 Task: Create a due date automation trigger when advanced on, 2 days after a card is due add fields without custom field "Resume" set to a number lower than 1 and greater or equal to 10 at 11:00 AM.
Action: Mouse moved to (1152, 82)
Screenshot: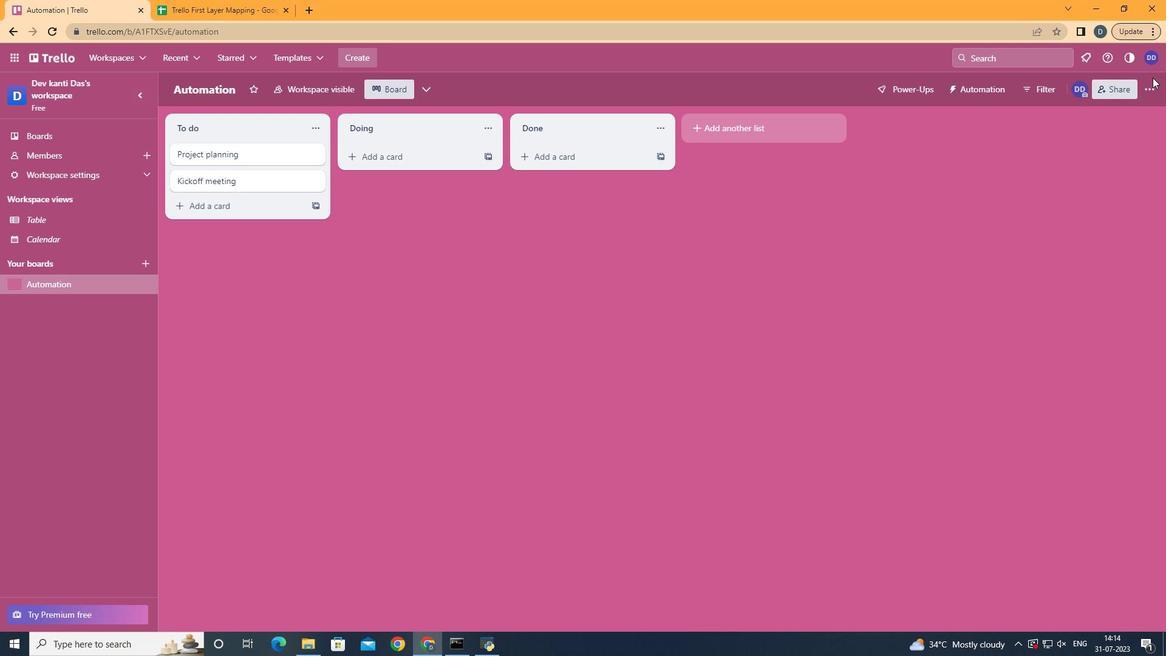 
Action: Mouse pressed left at (1152, 82)
Screenshot: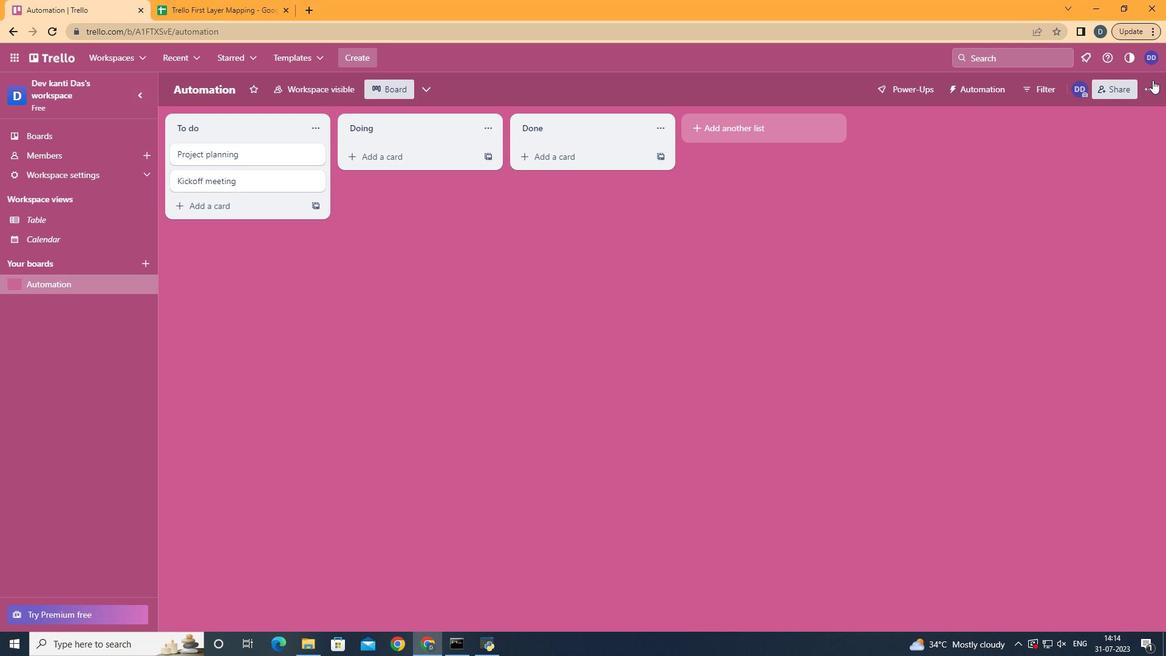 
Action: Mouse moved to (1044, 250)
Screenshot: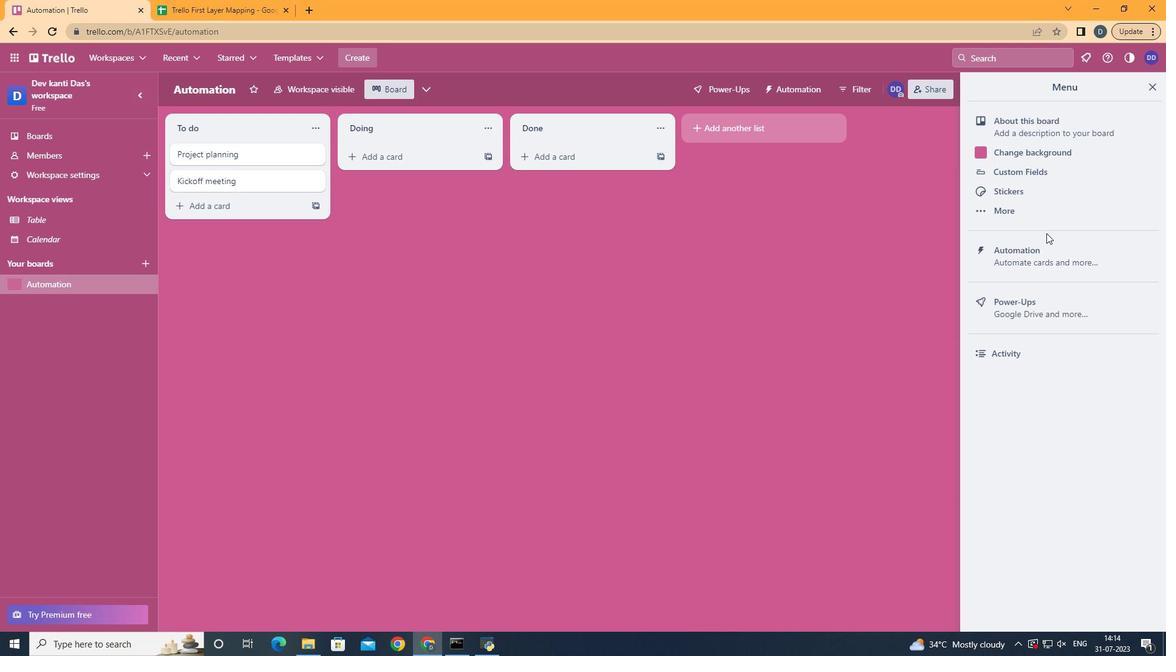 
Action: Mouse pressed left at (1044, 250)
Screenshot: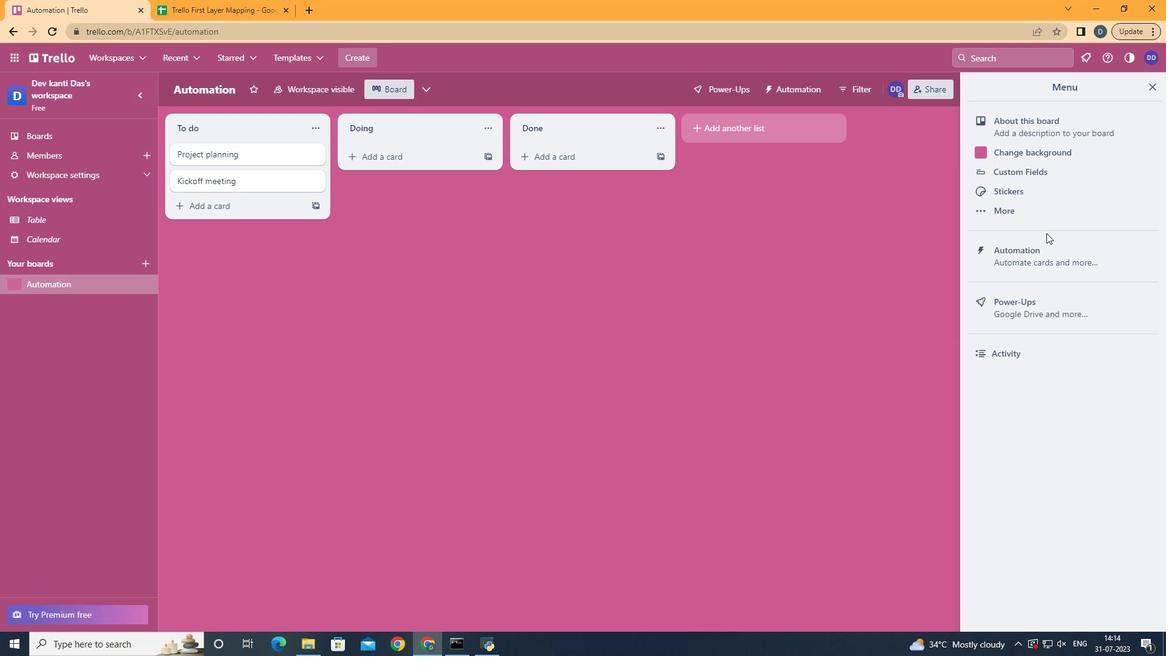 
Action: Mouse moved to (234, 241)
Screenshot: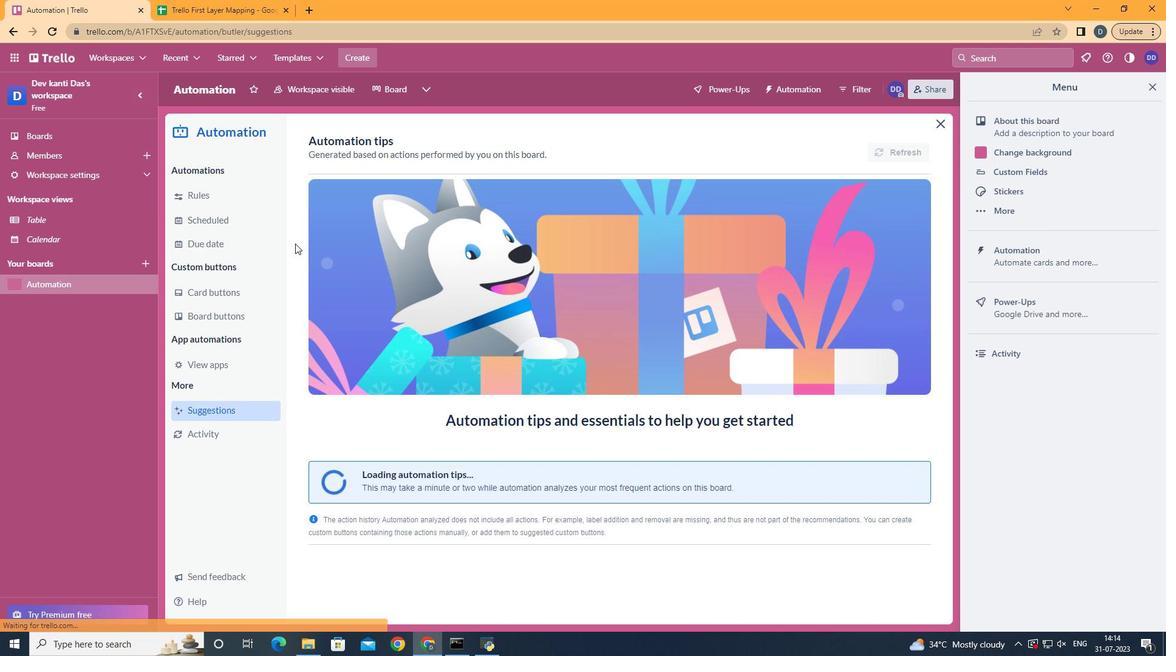 
Action: Mouse pressed left at (234, 241)
Screenshot: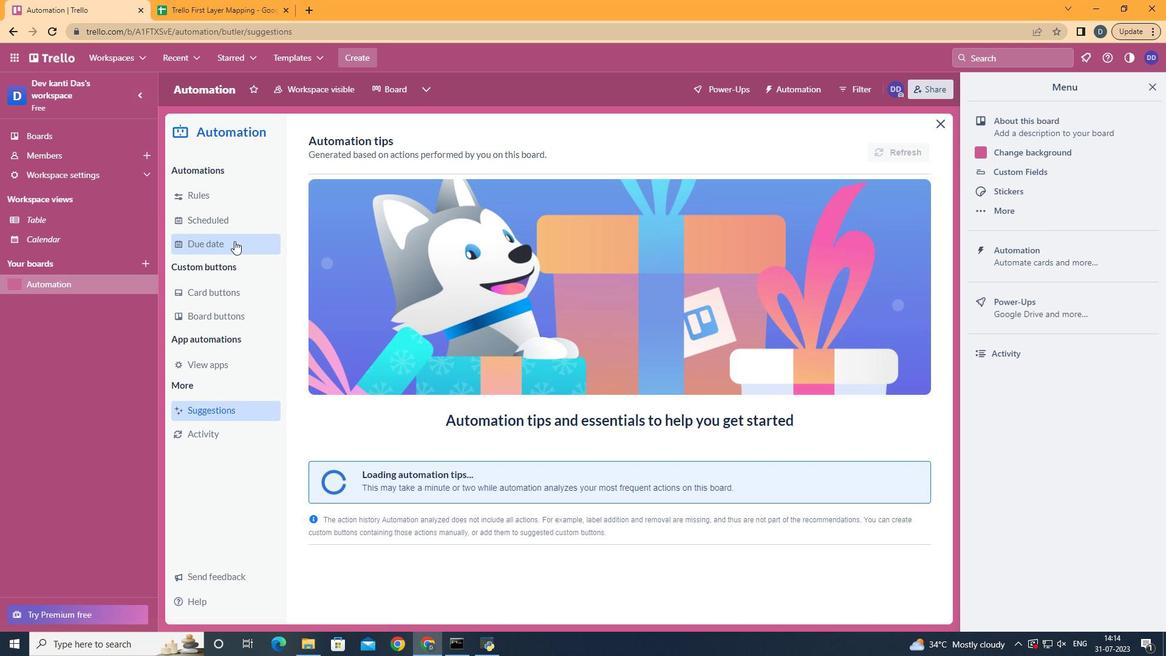 
Action: Mouse moved to (867, 144)
Screenshot: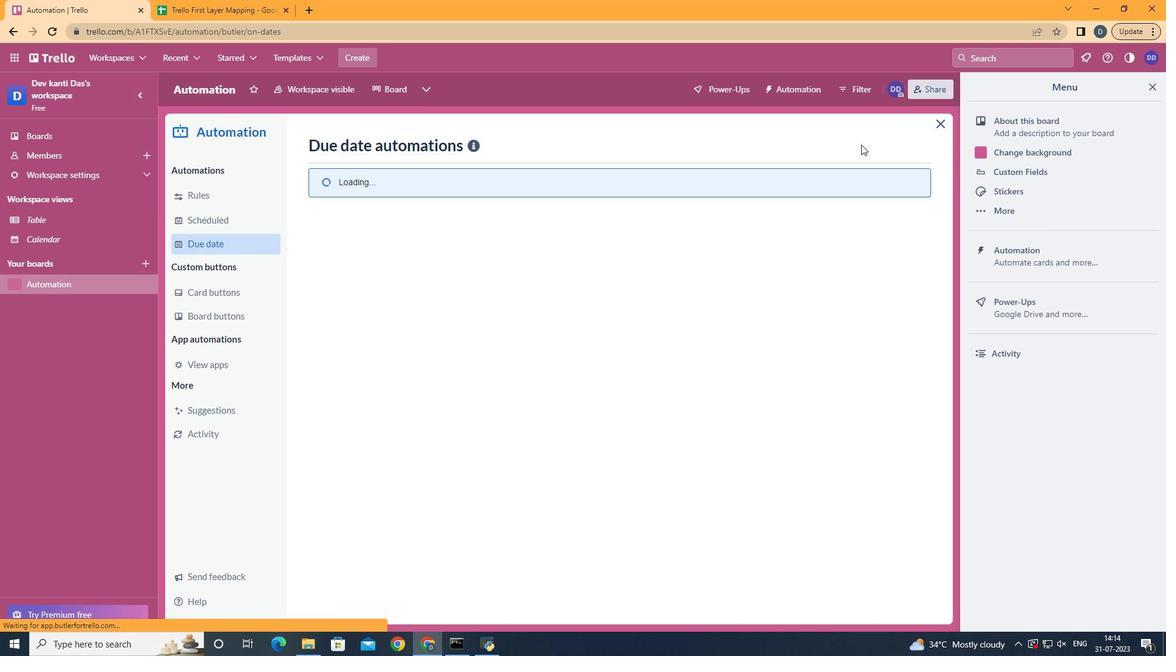 
Action: Mouse pressed left at (867, 144)
Screenshot: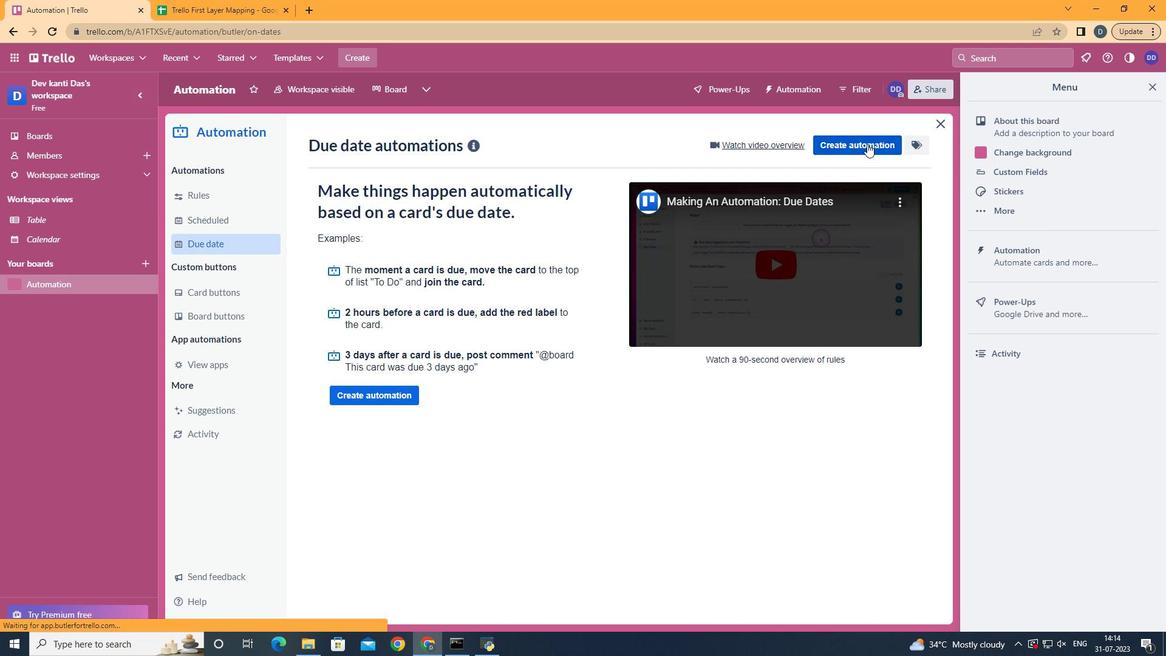 
Action: Mouse moved to (533, 255)
Screenshot: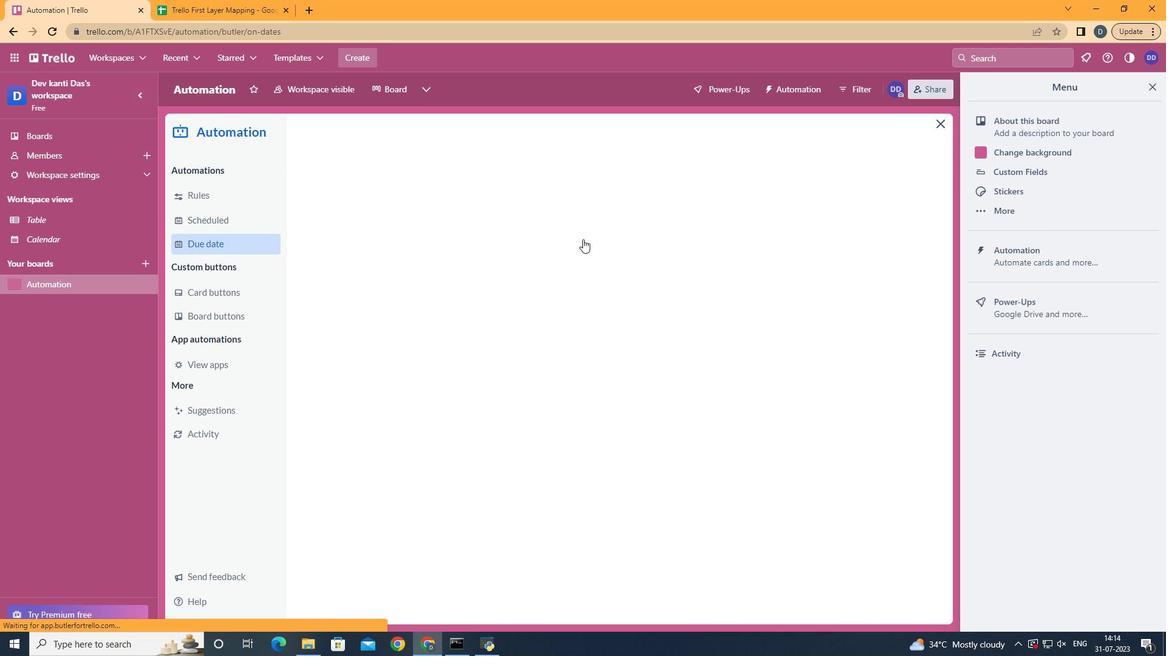 
Action: Mouse pressed left at (533, 255)
Screenshot: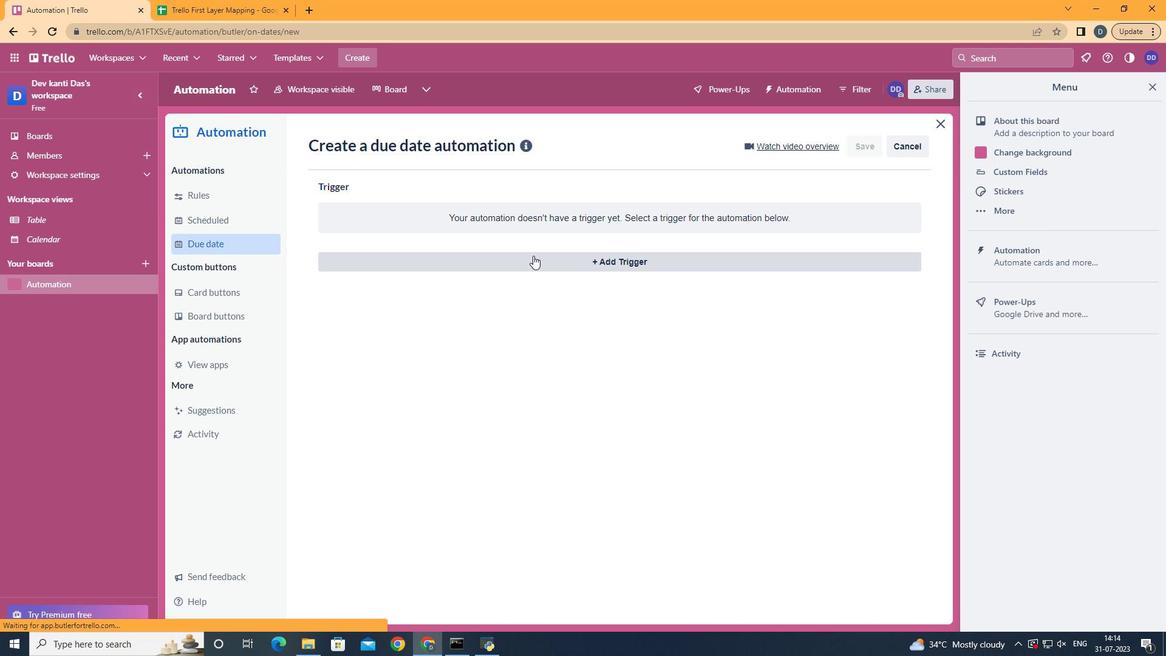 
Action: Mouse moved to (425, 493)
Screenshot: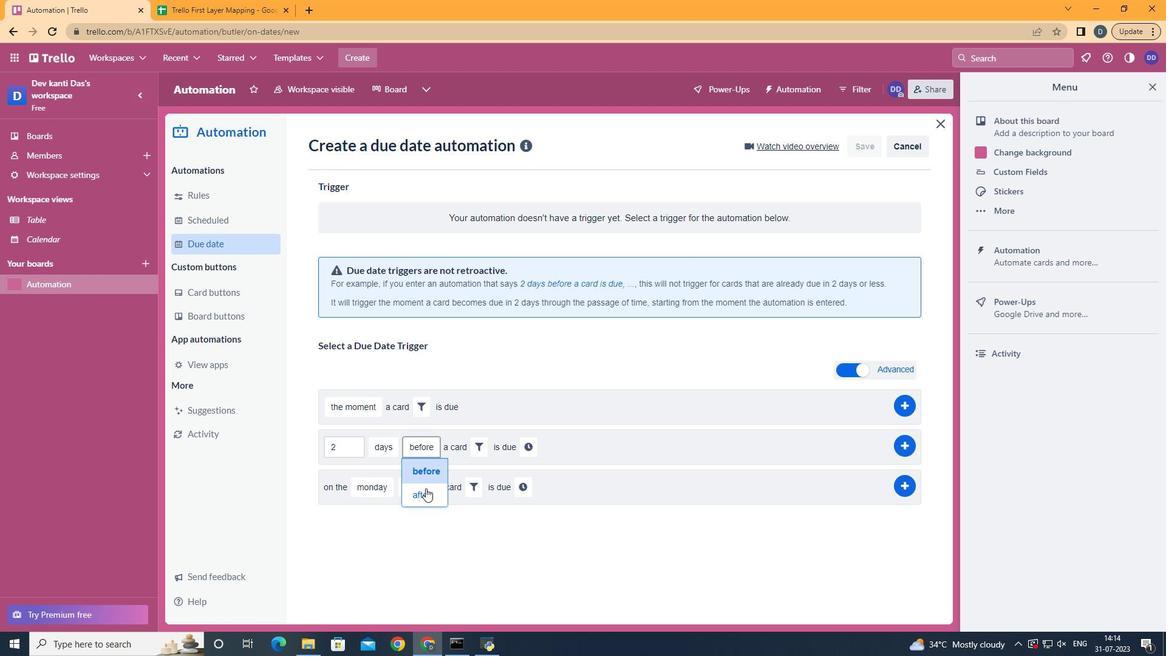 
Action: Mouse pressed left at (425, 493)
Screenshot: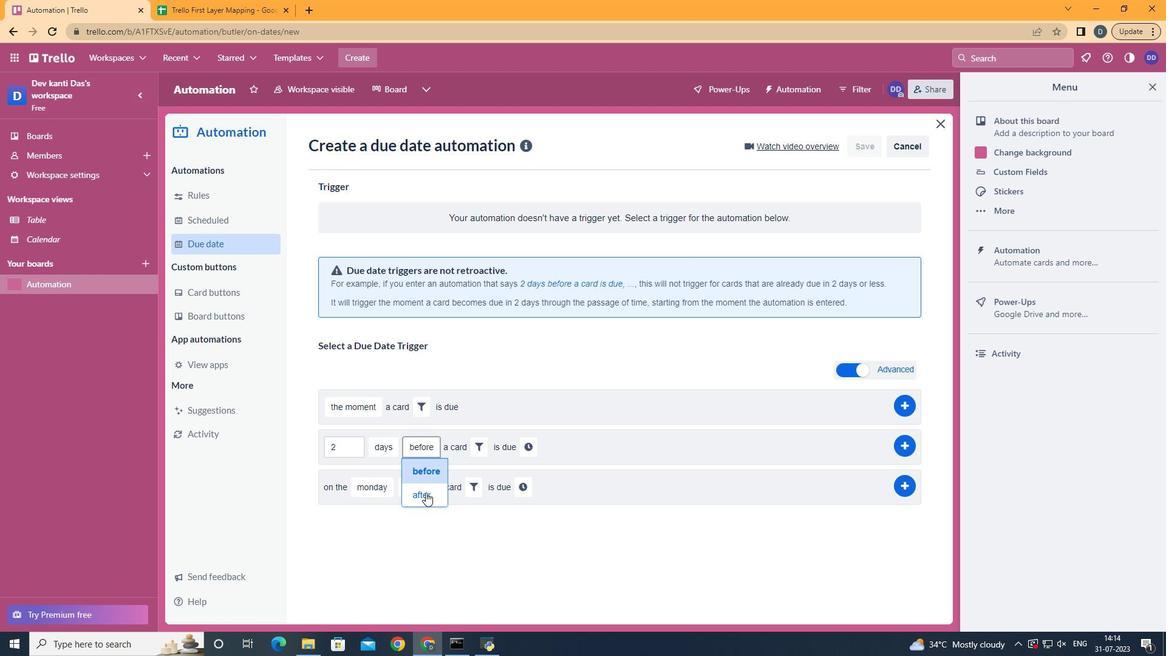 
Action: Mouse moved to (471, 453)
Screenshot: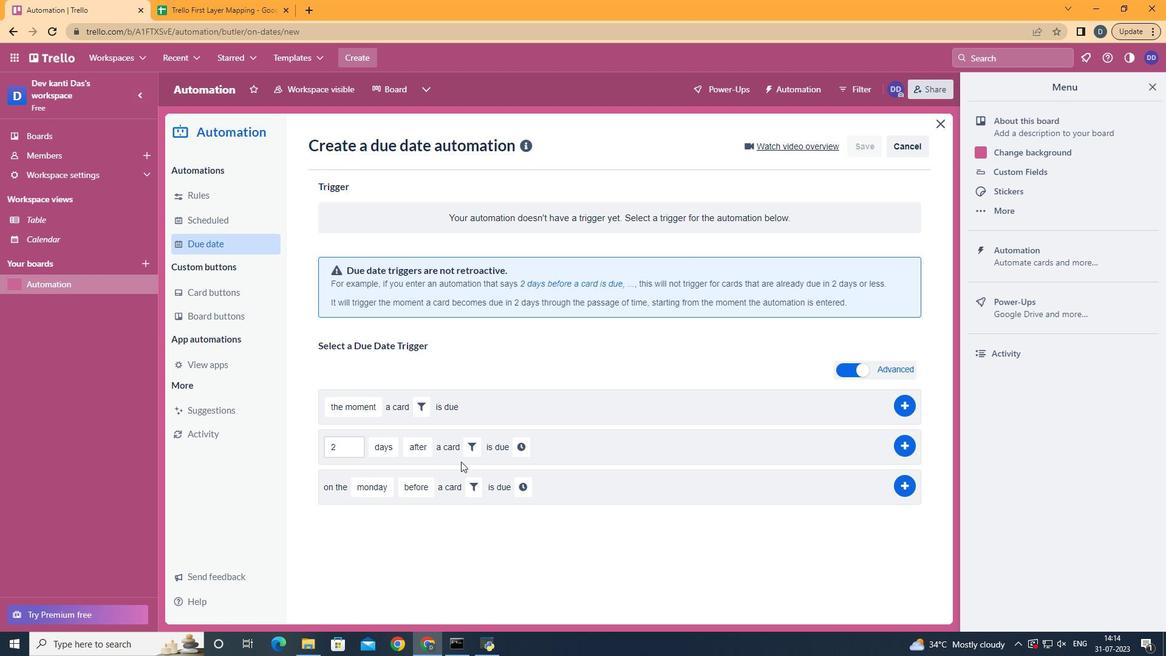
Action: Mouse pressed left at (471, 453)
Screenshot: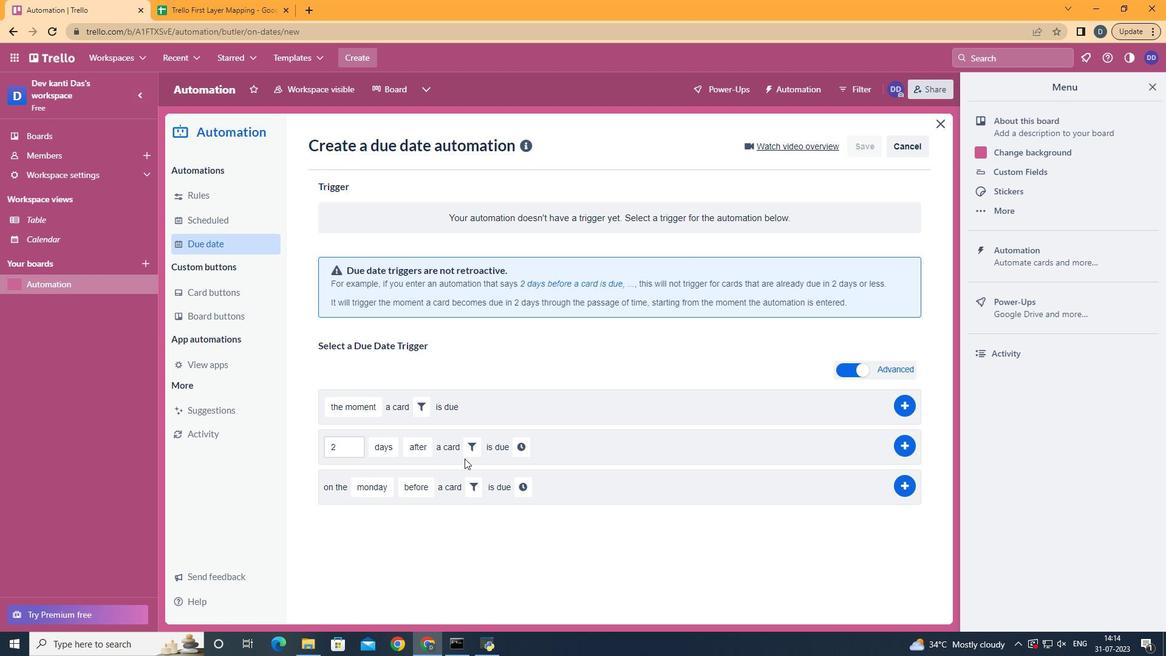 
Action: Mouse moved to (669, 484)
Screenshot: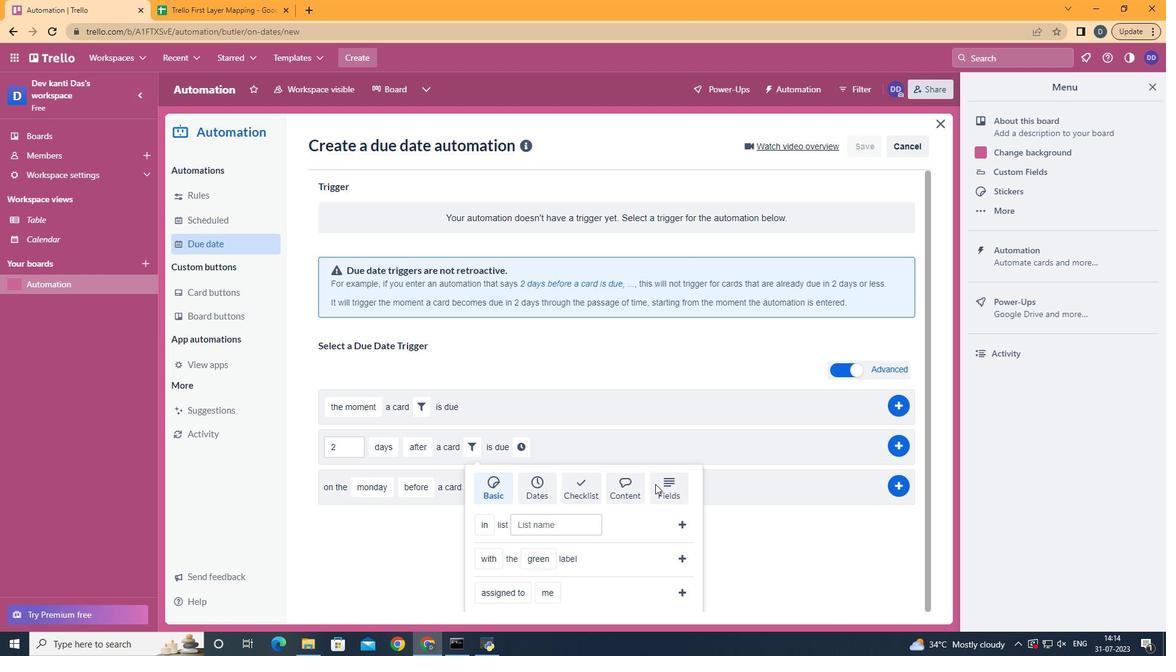 
Action: Mouse pressed left at (669, 484)
Screenshot: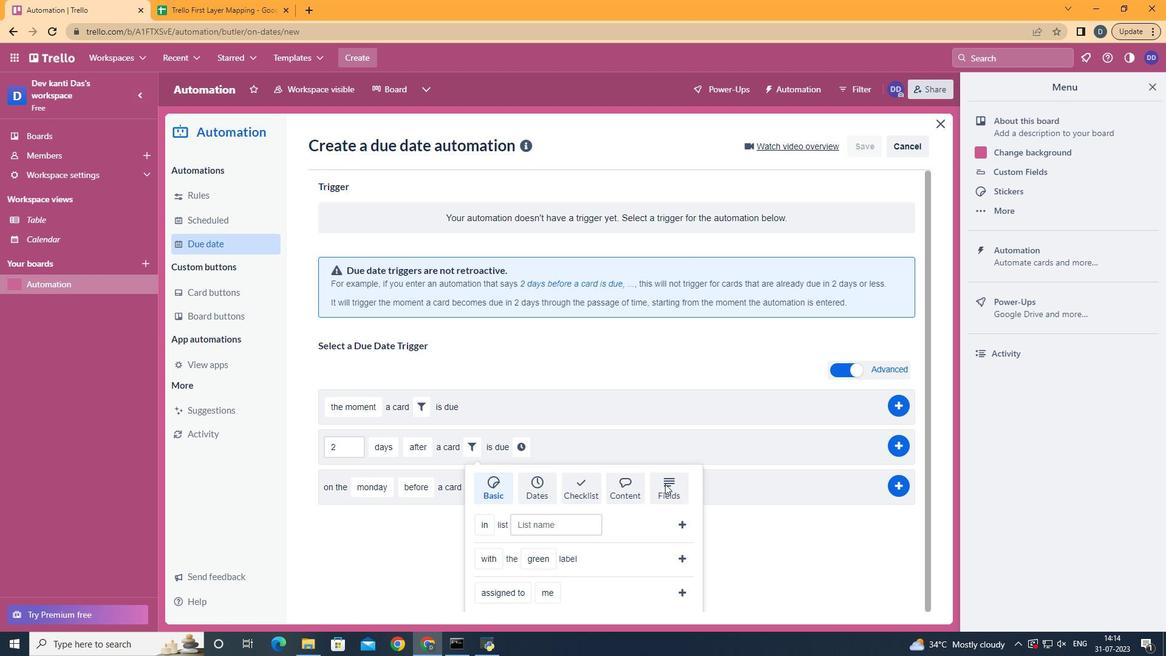 
Action: Mouse moved to (670, 484)
Screenshot: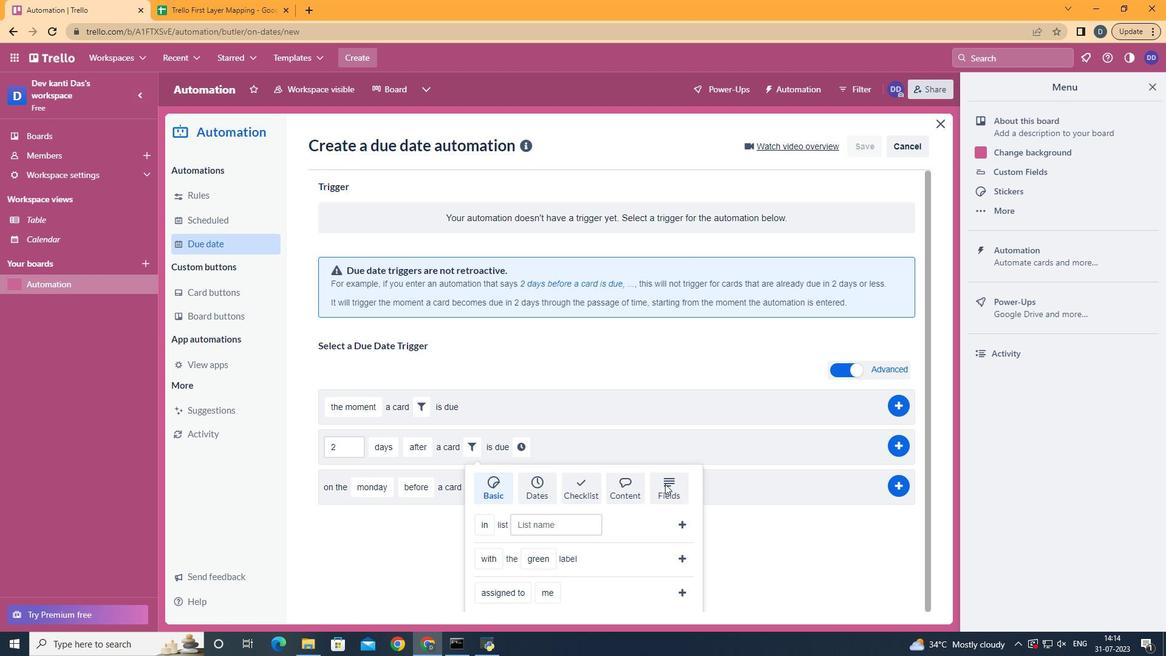 
Action: Mouse scrolled (670, 483) with delta (0, 0)
Screenshot: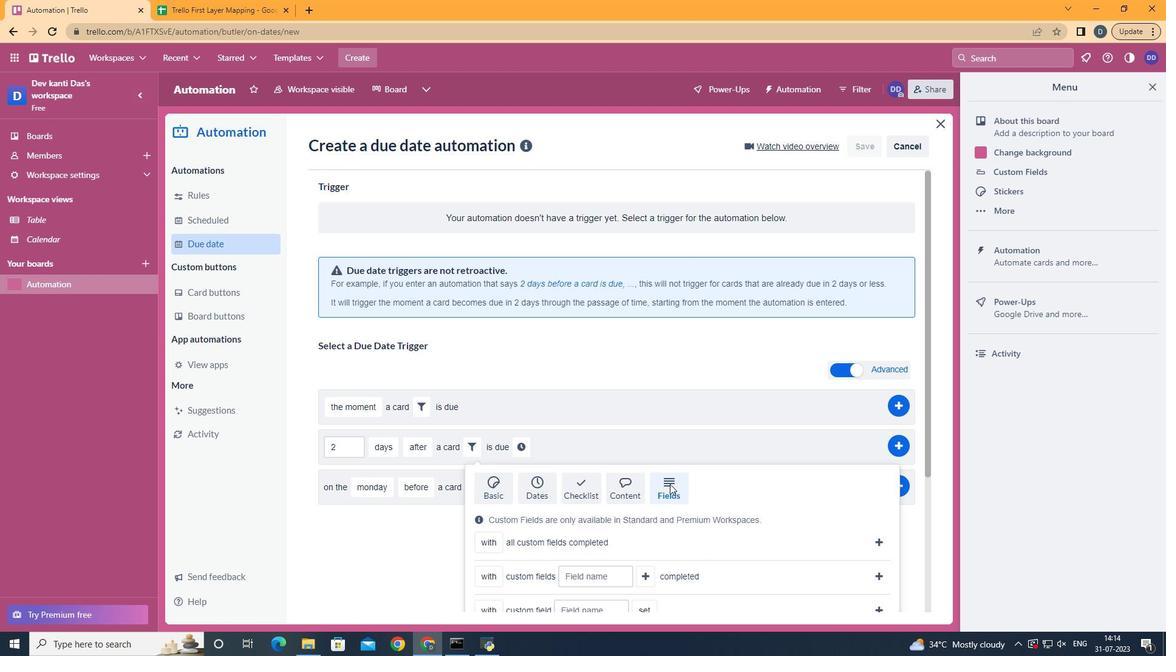 
Action: Mouse scrolled (670, 483) with delta (0, 0)
Screenshot: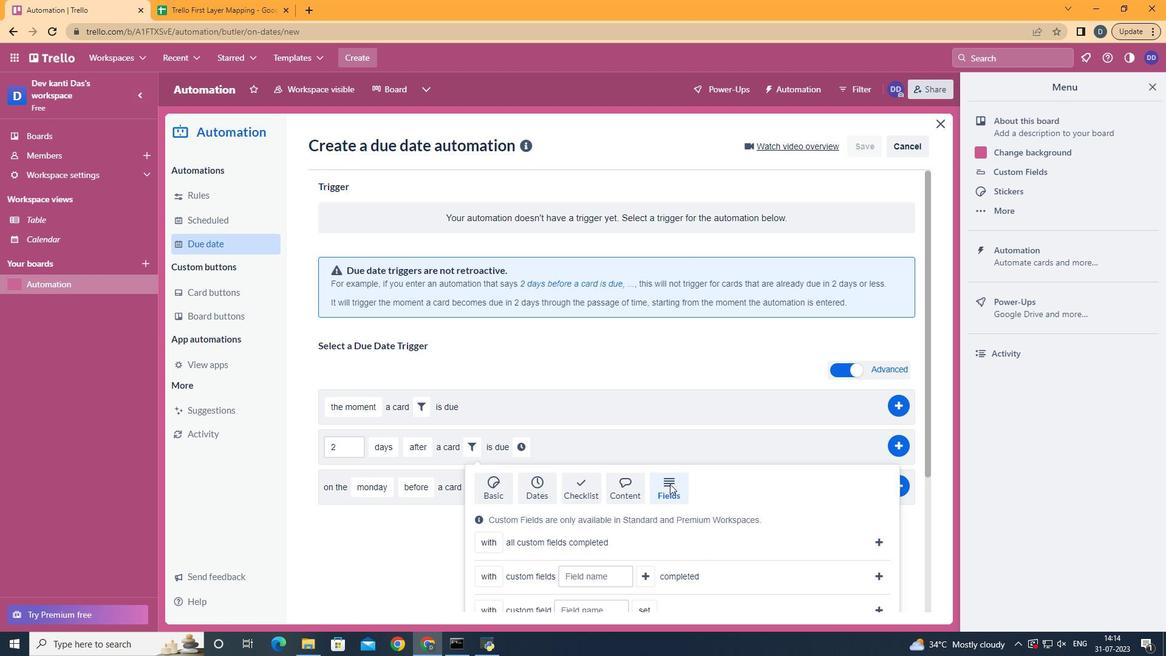 
Action: Mouse scrolled (670, 483) with delta (0, 0)
Screenshot: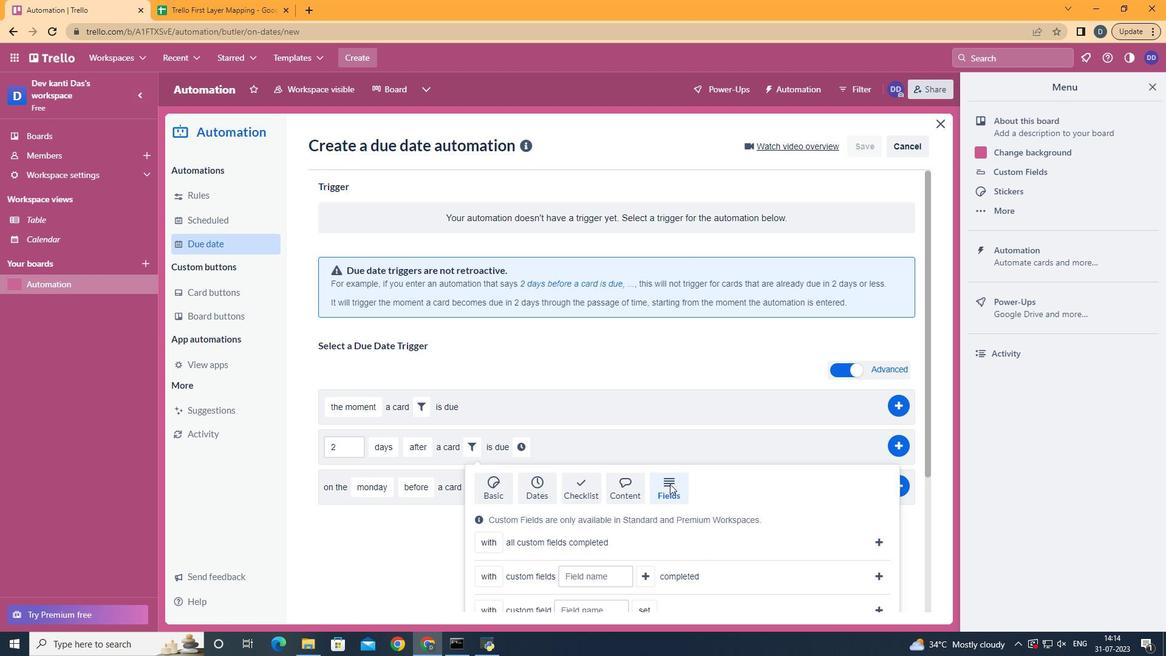 
Action: Mouse scrolled (670, 483) with delta (0, 0)
Screenshot: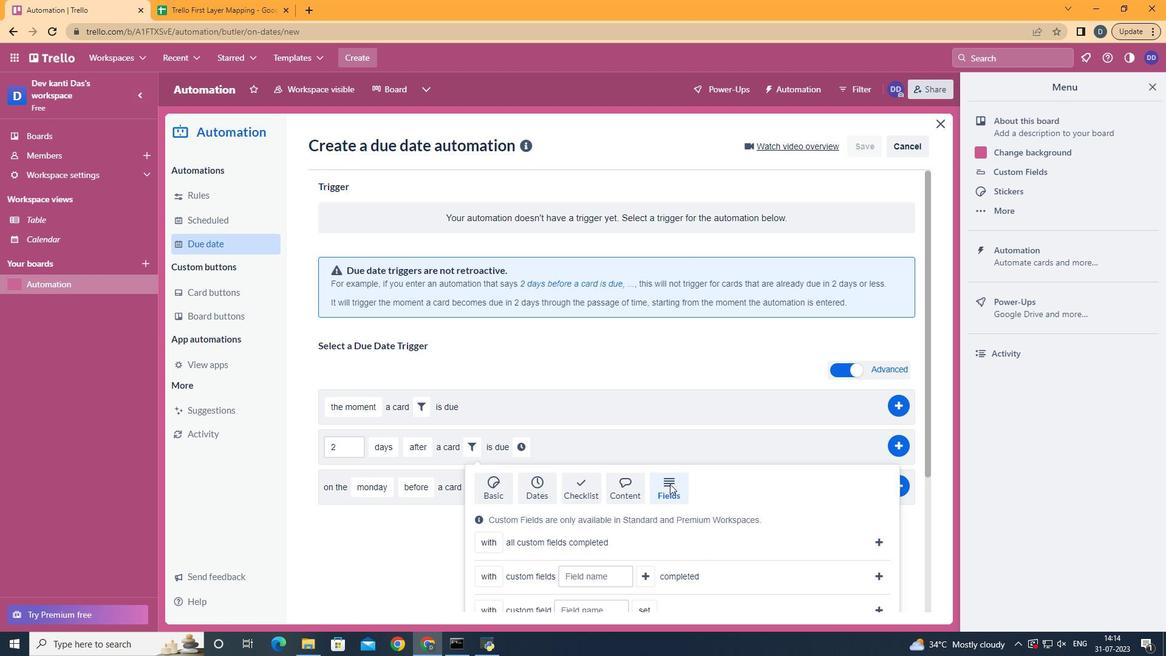 
Action: Mouse scrolled (670, 483) with delta (0, 0)
Screenshot: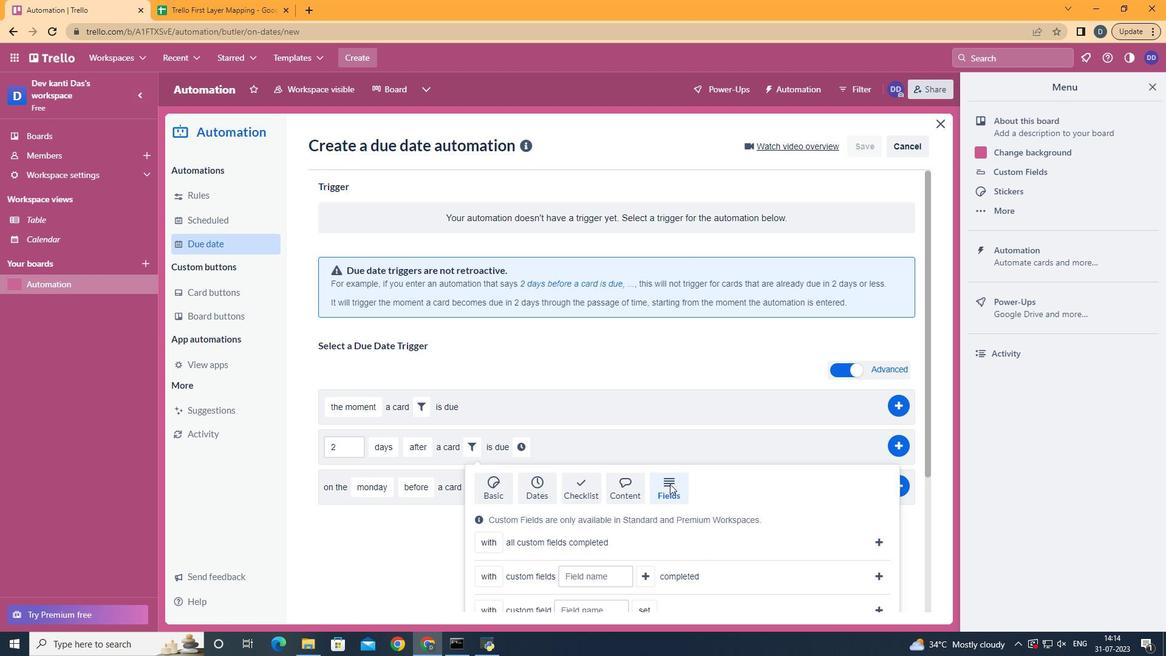 
Action: Mouse scrolled (670, 483) with delta (0, 0)
Screenshot: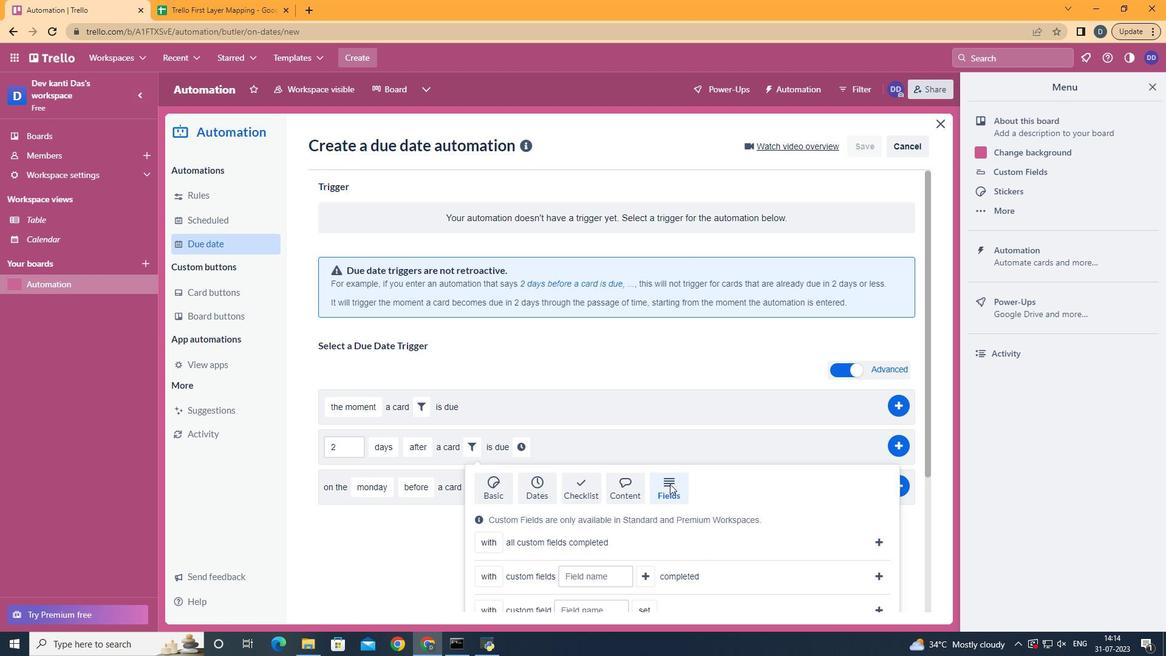 
Action: Mouse moved to (496, 566)
Screenshot: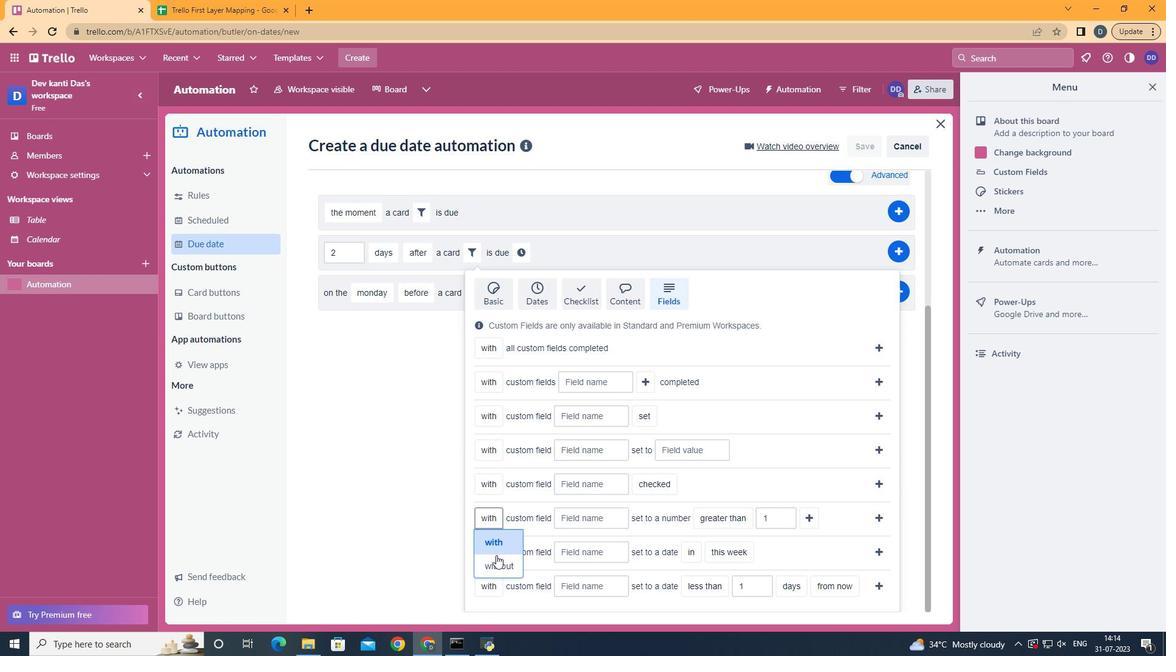 
Action: Mouse pressed left at (496, 566)
Screenshot: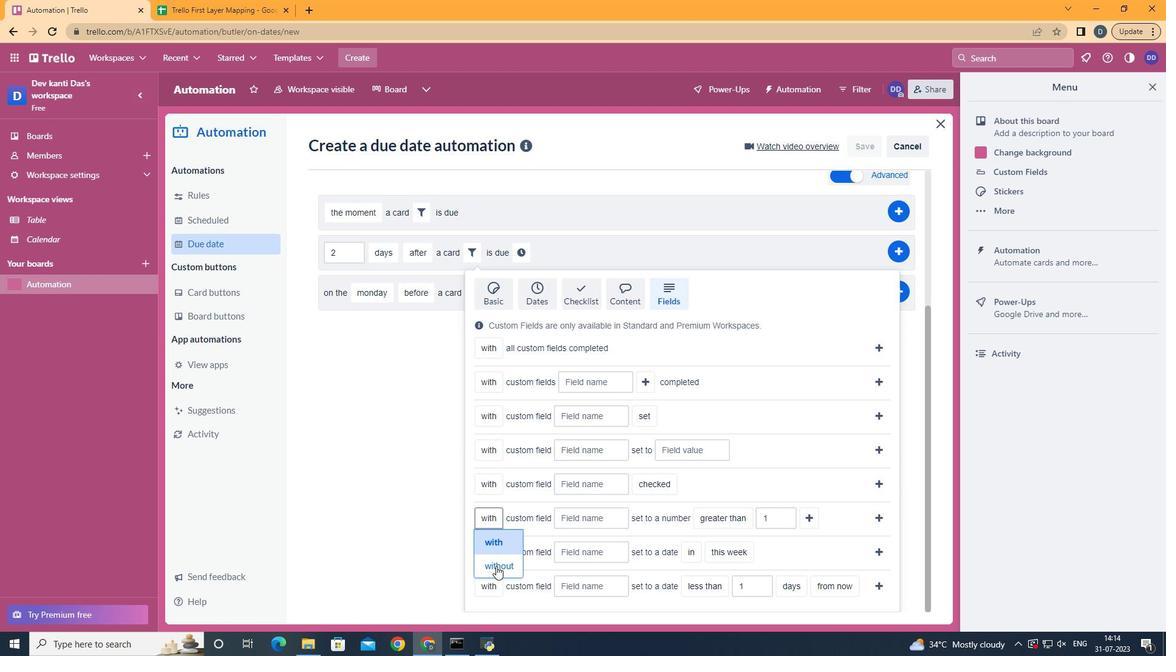 
Action: Mouse moved to (594, 517)
Screenshot: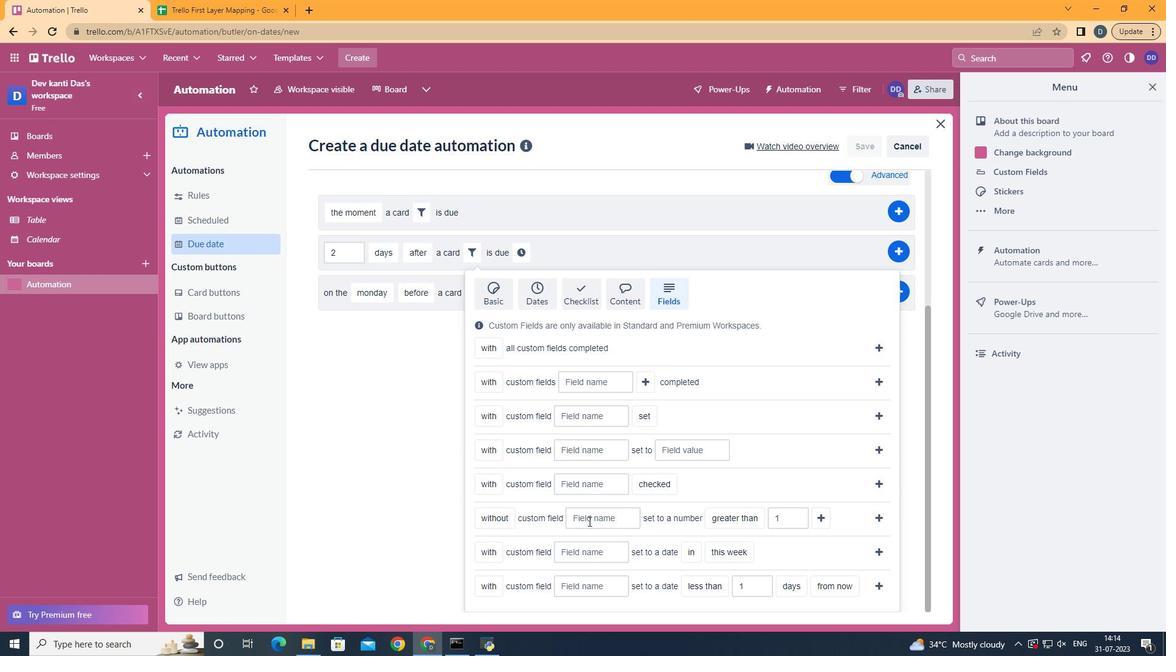 
Action: Mouse pressed left at (594, 517)
Screenshot: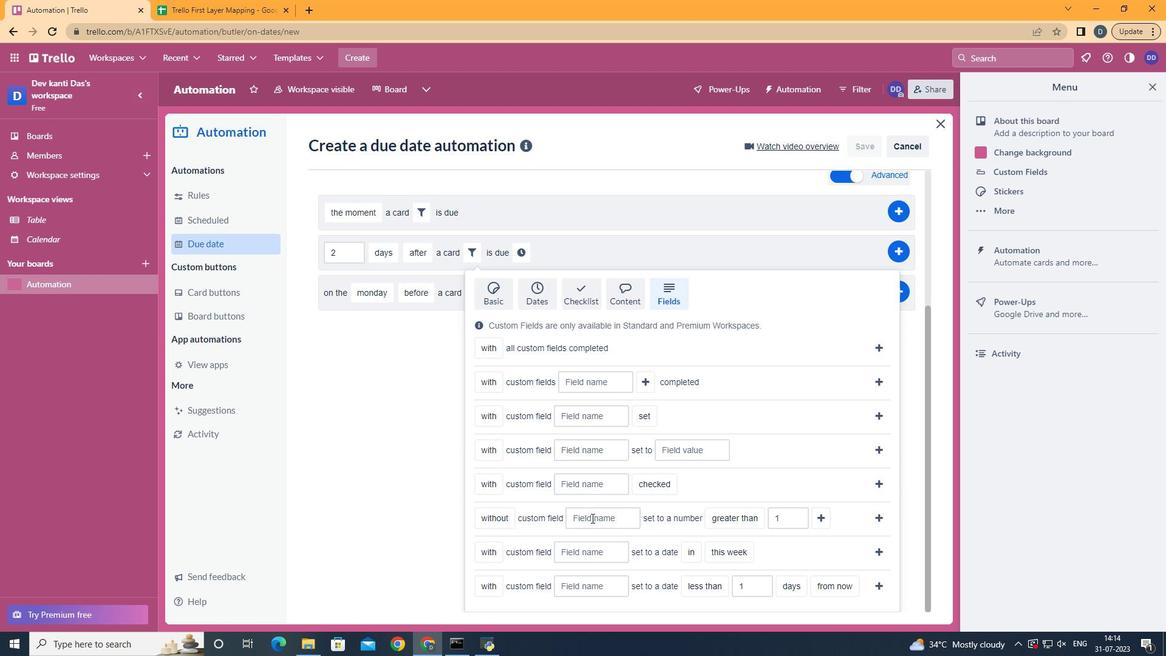 
Action: Key pressed <Key.shift>Resume
Screenshot: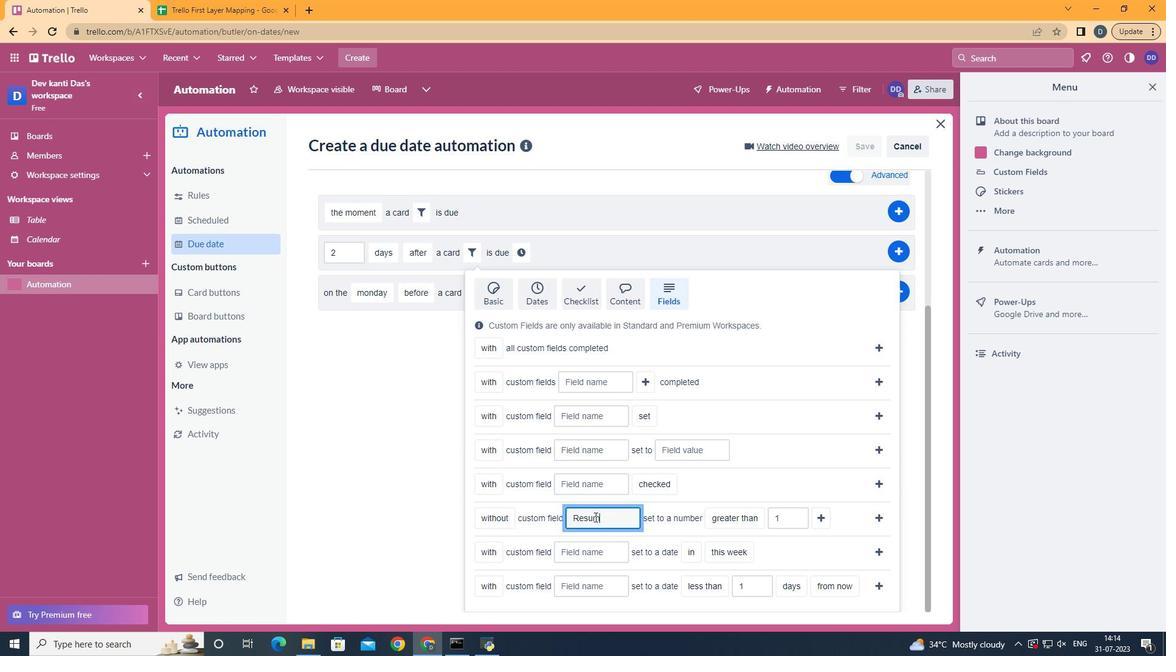 
Action: Mouse moved to (756, 476)
Screenshot: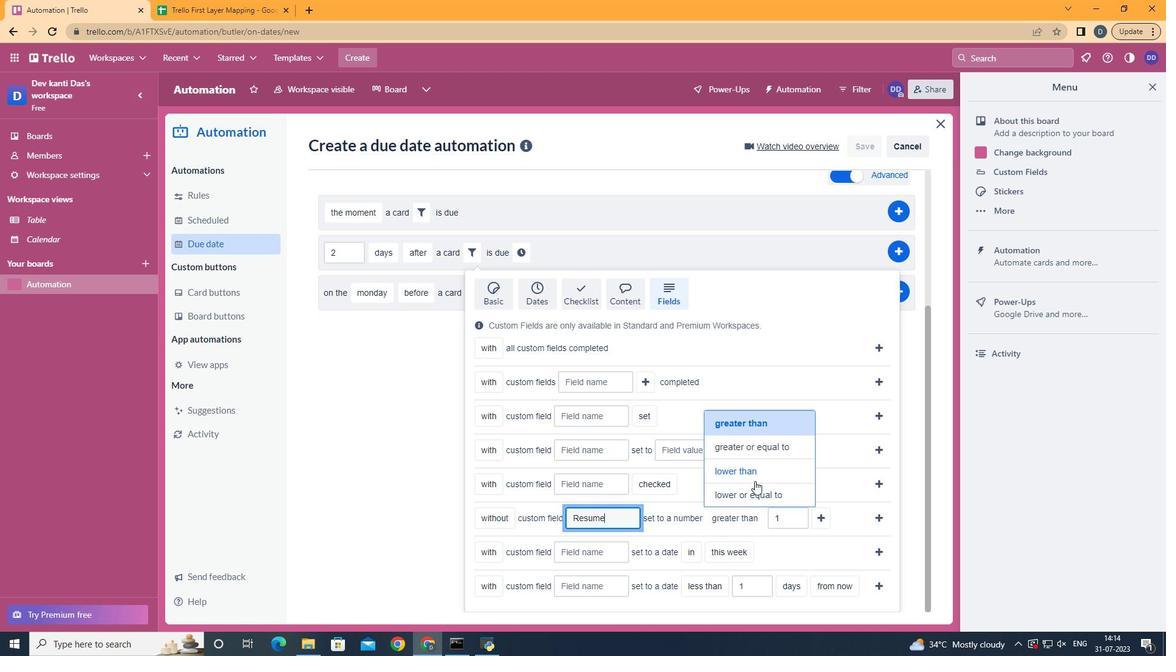 
Action: Mouse pressed left at (756, 476)
Screenshot: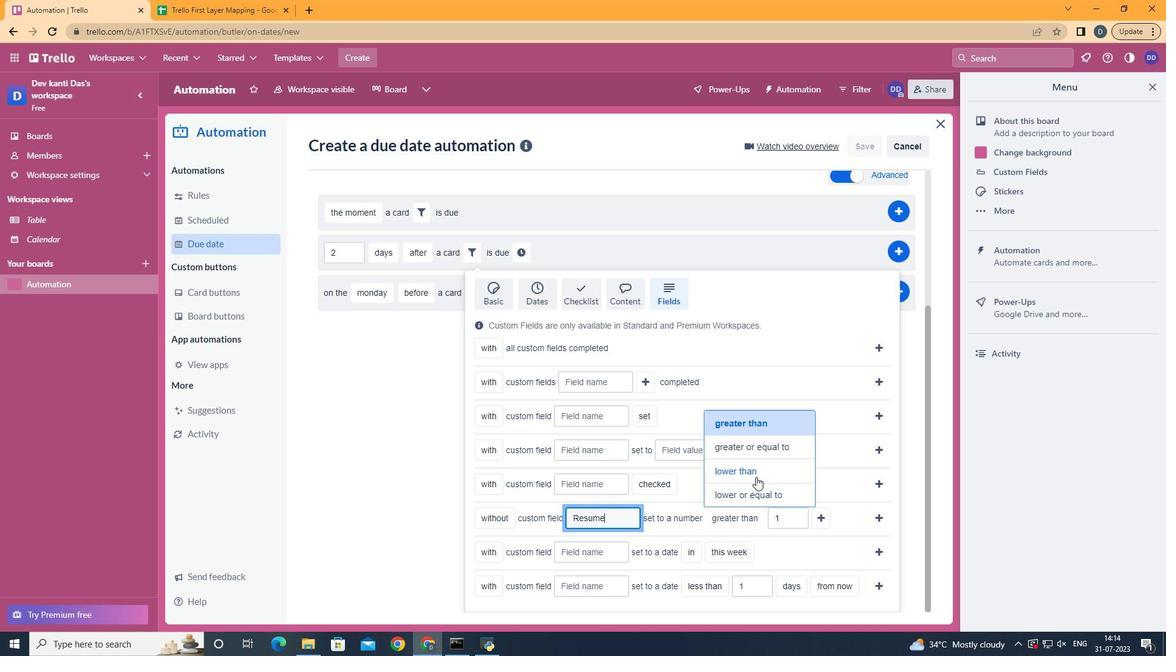 
Action: Mouse moved to (820, 518)
Screenshot: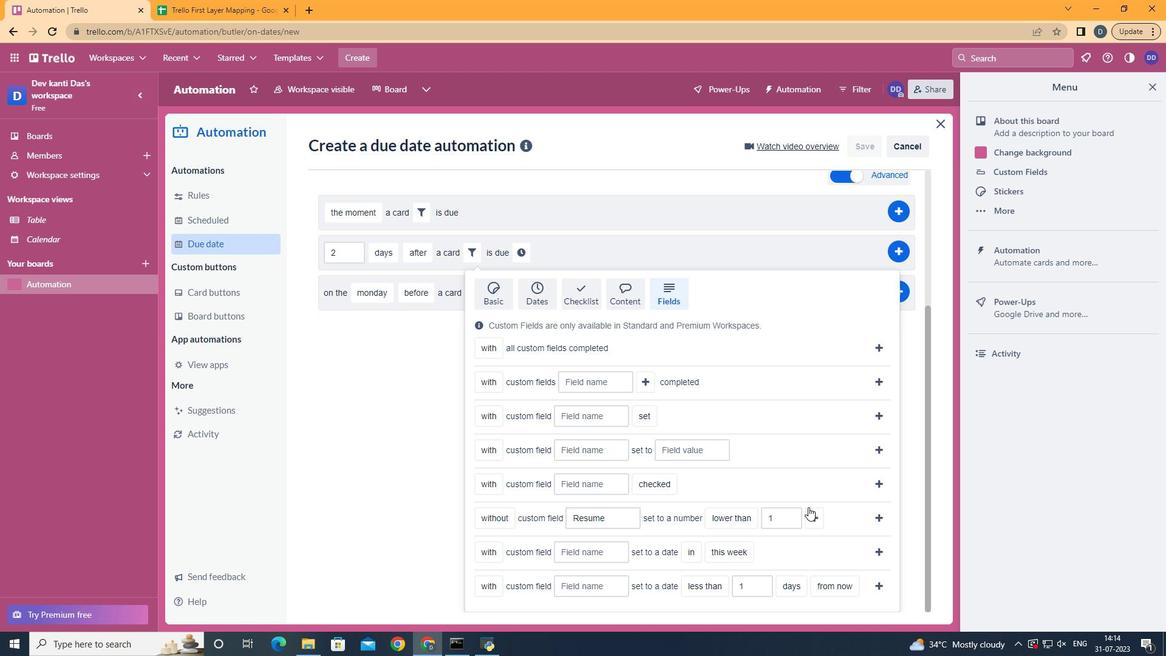 
Action: Mouse pressed left at (820, 518)
Screenshot: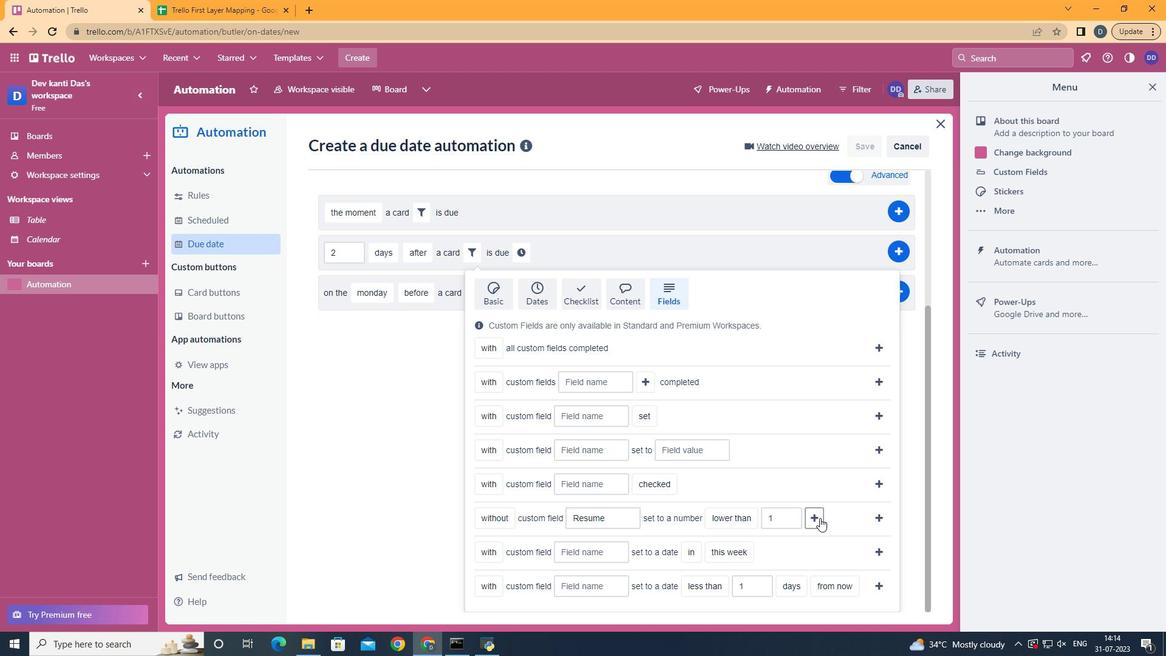 
Action: Mouse moved to (545, 531)
Screenshot: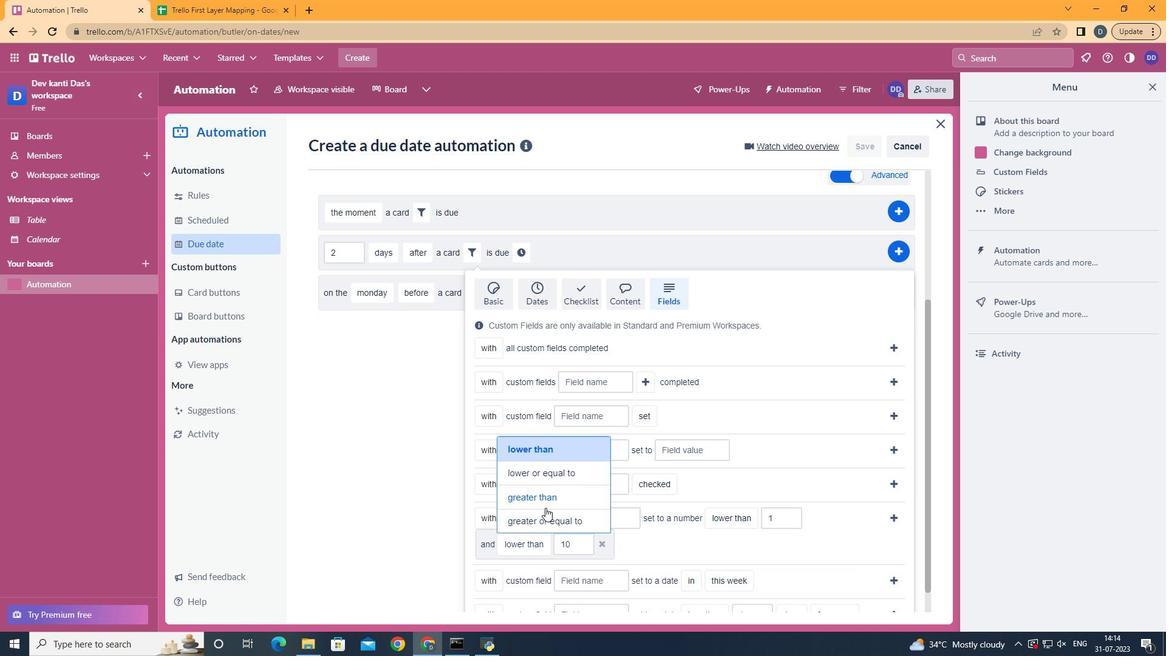 
Action: Mouse pressed left at (545, 531)
Screenshot: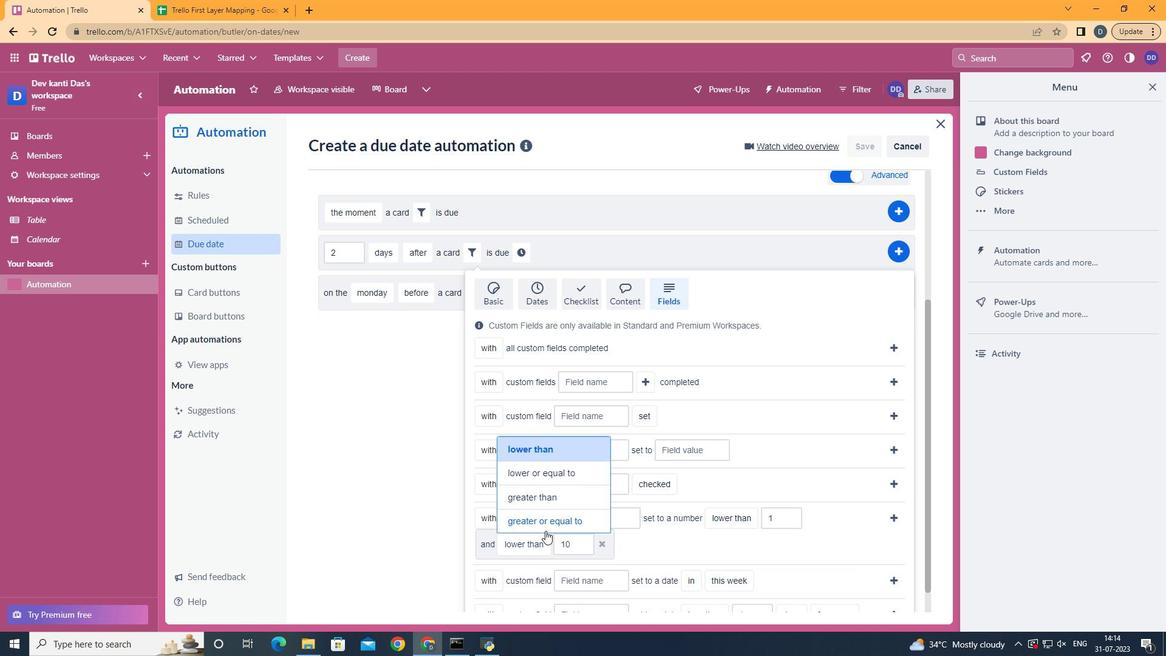 
Action: Mouse moved to (886, 519)
Screenshot: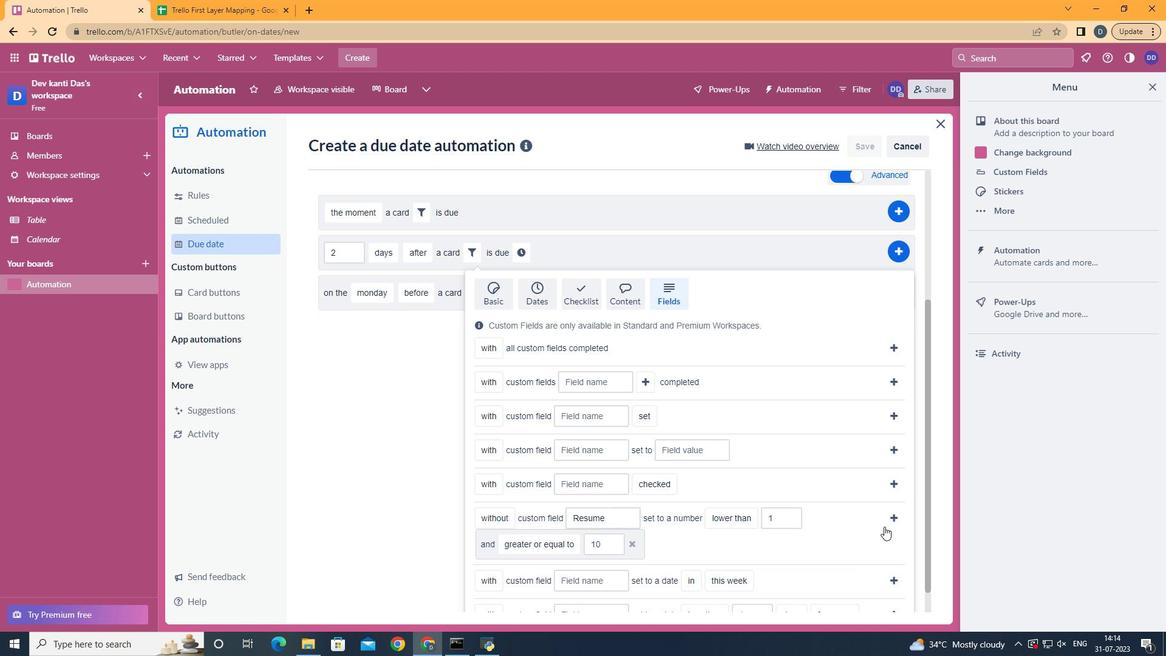 
Action: Mouse pressed left at (886, 519)
Screenshot: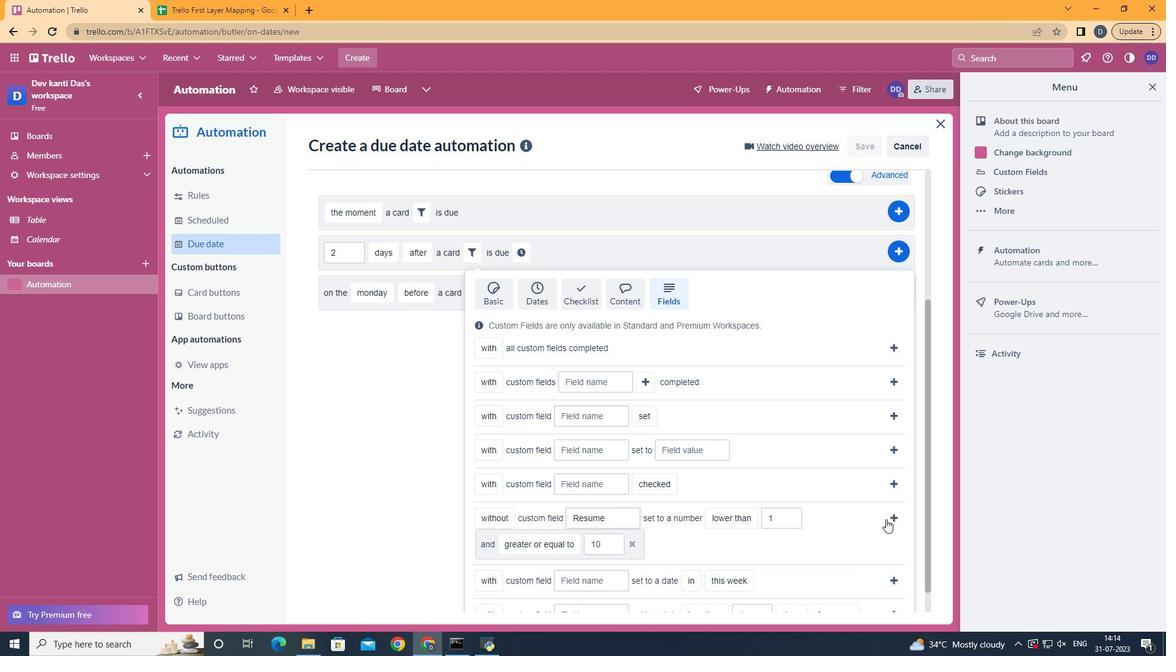 
Action: Mouse moved to (342, 471)
Screenshot: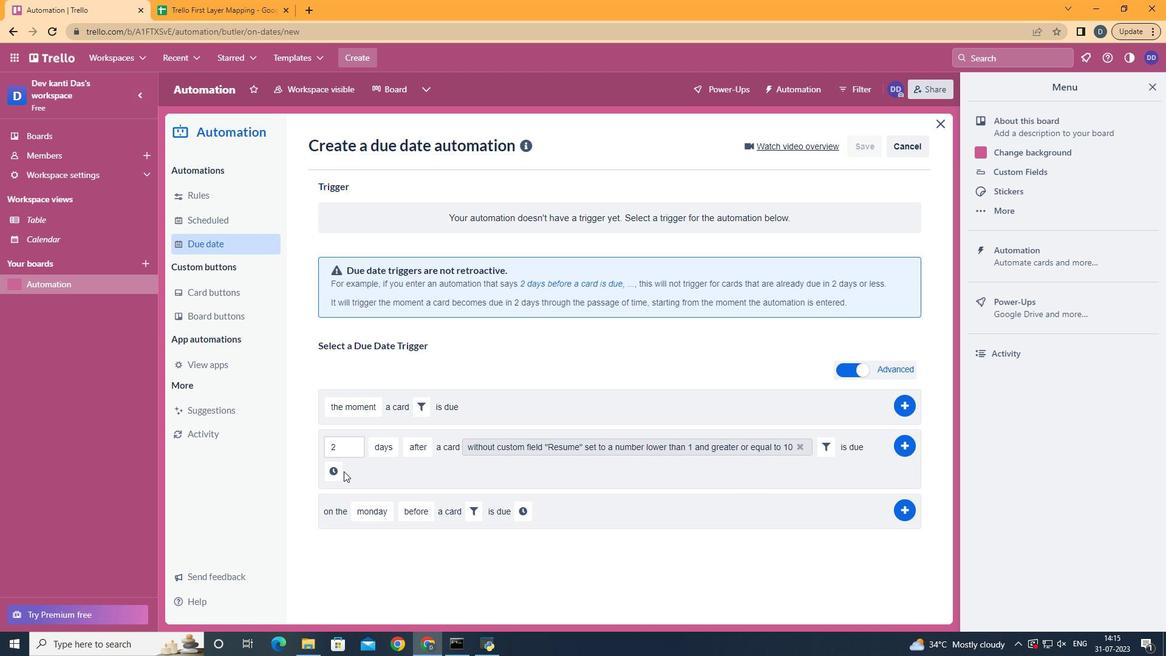 
Action: Mouse pressed left at (342, 471)
Screenshot: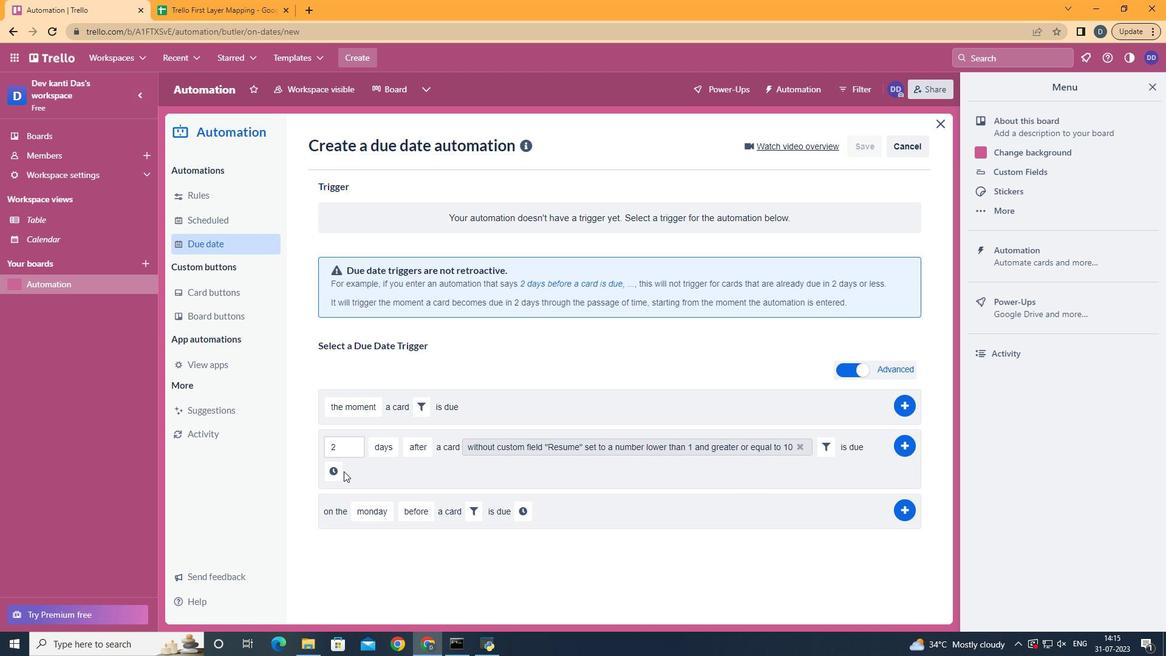 
Action: Mouse moved to (371, 472)
Screenshot: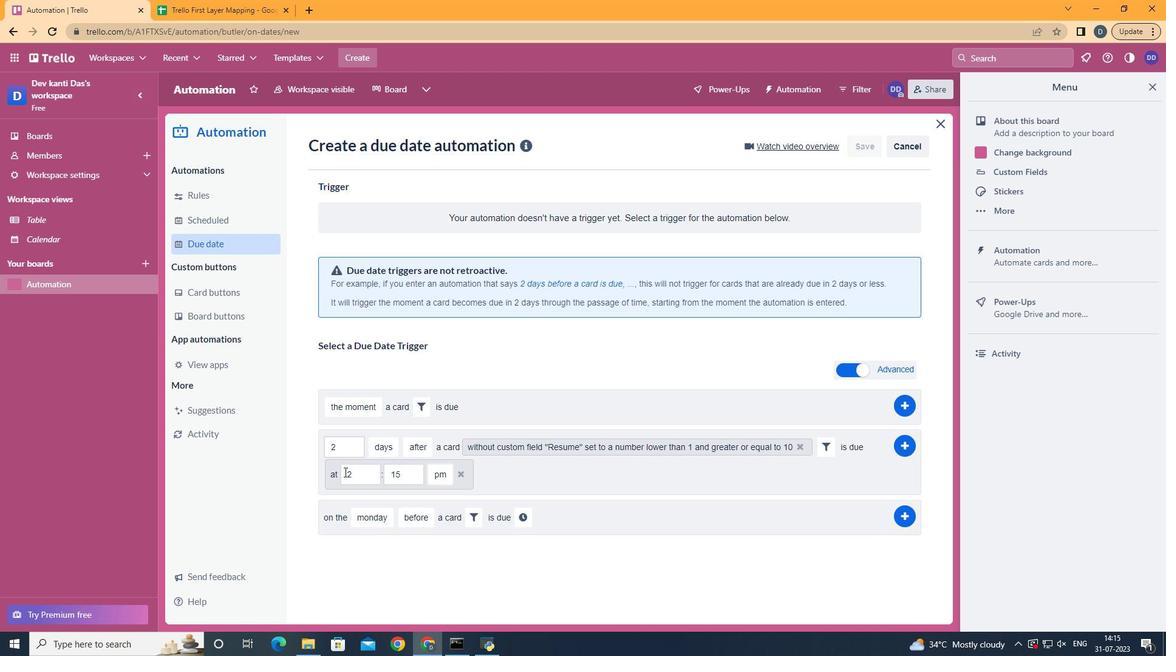 
Action: Mouse pressed left at (371, 472)
Screenshot: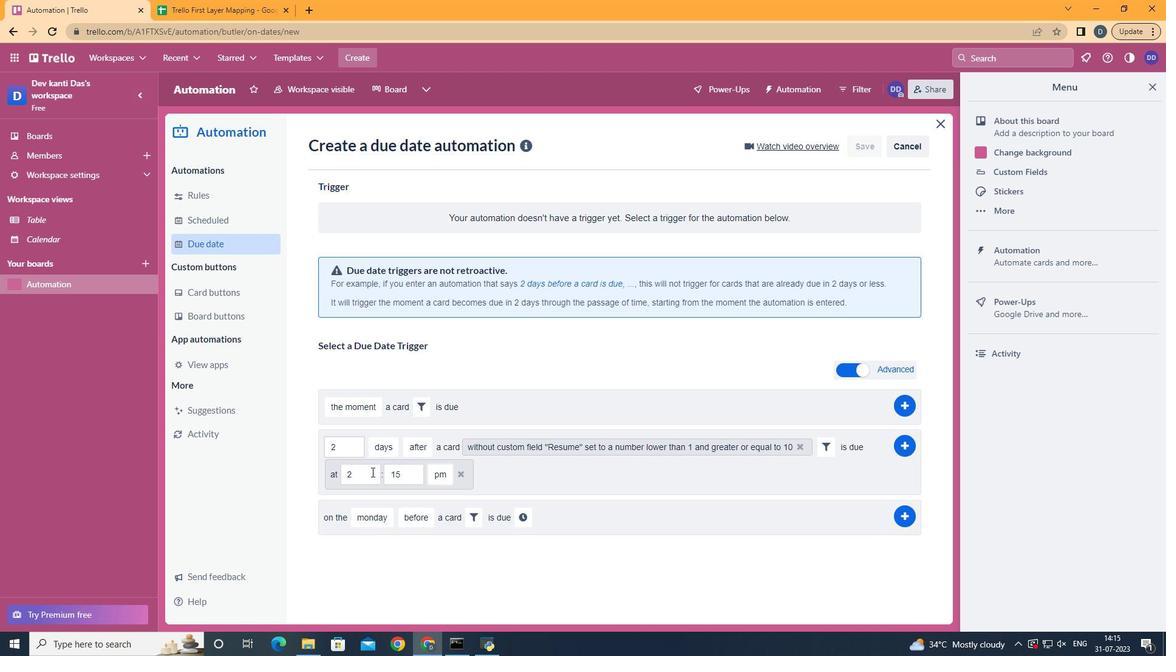 
Action: Key pressed <Key.backspace>11
Screenshot: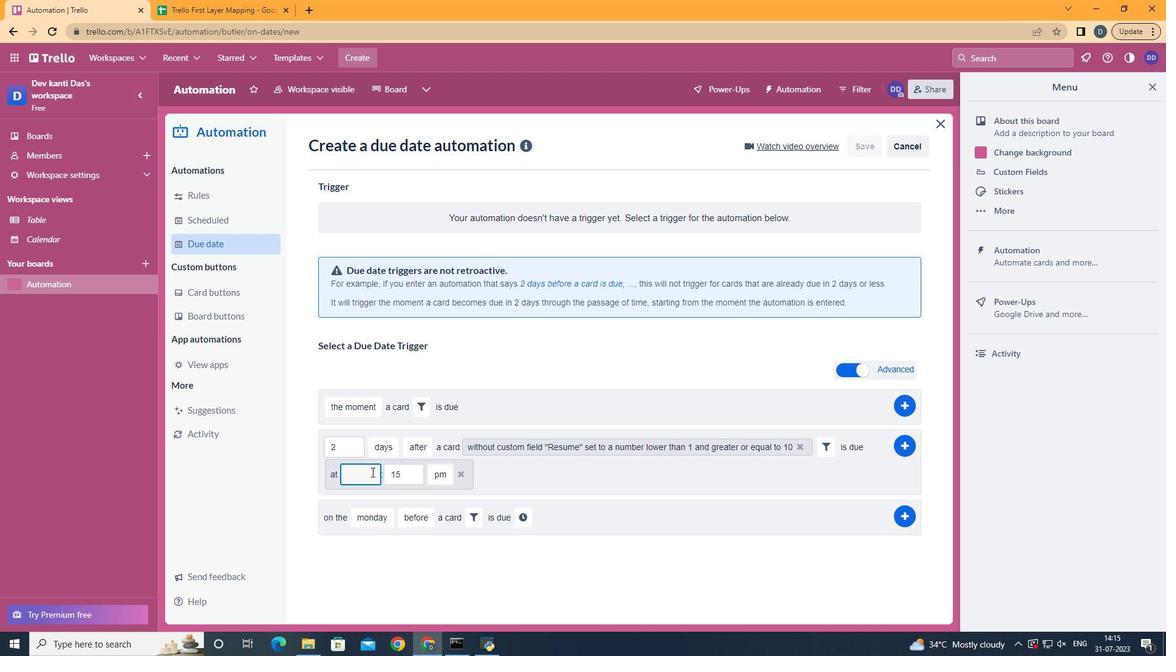 
Action: Mouse moved to (414, 473)
Screenshot: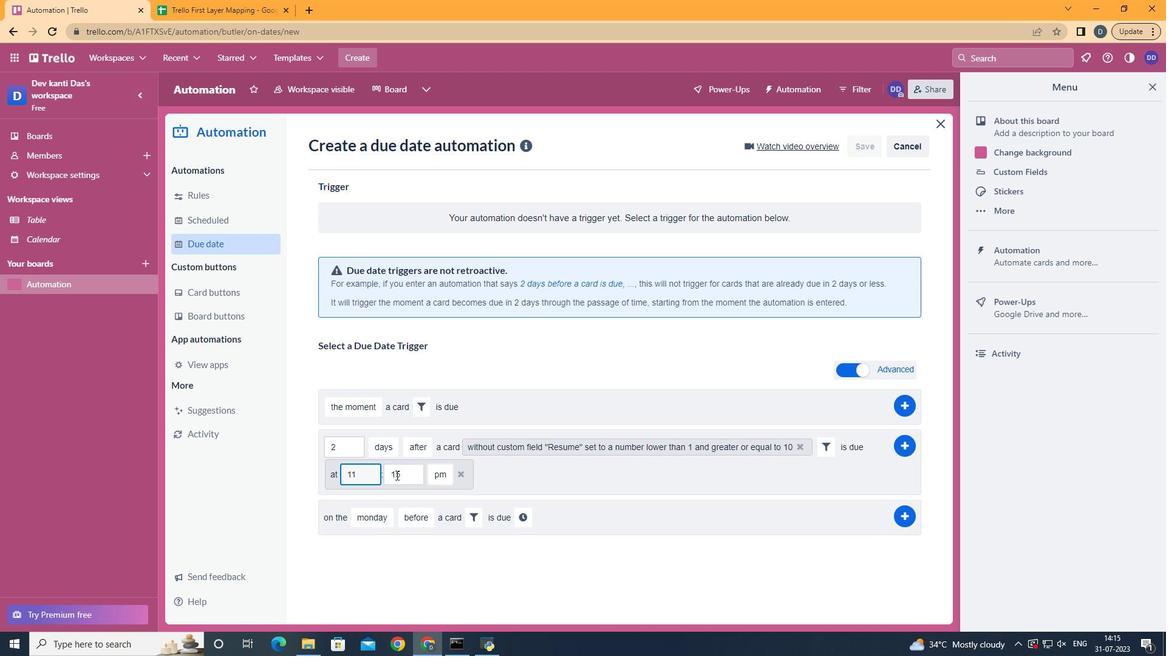 
Action: Mouse pressed left at (414, 473)
Screenshot: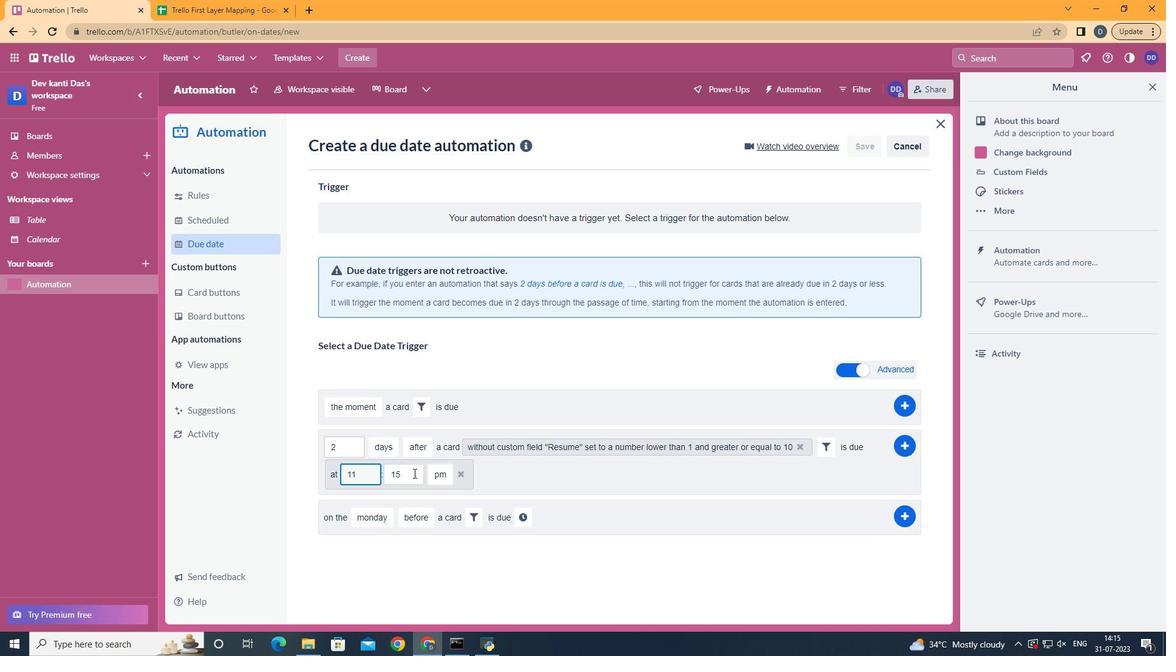 
Action: Key pressed <Key.backspace><Key.backspace>00
Screenshot: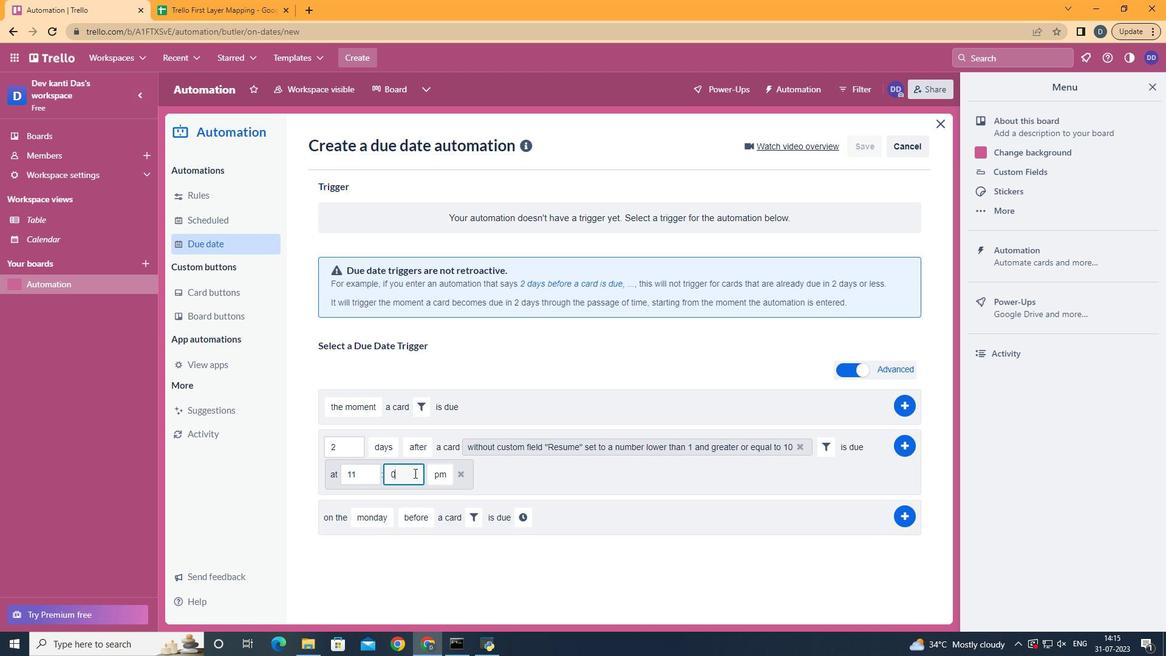 
Action: Mouse moved to (439, 497)
Screenshot: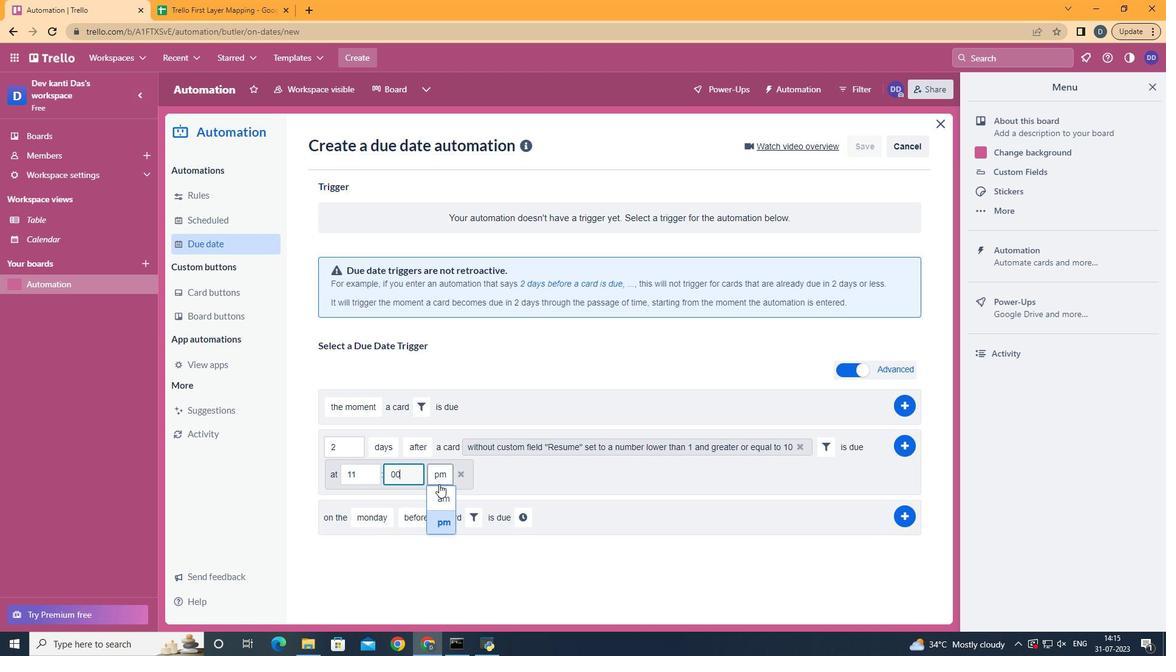
Action: Mouse pressed left at (439, 497)
Screenshot: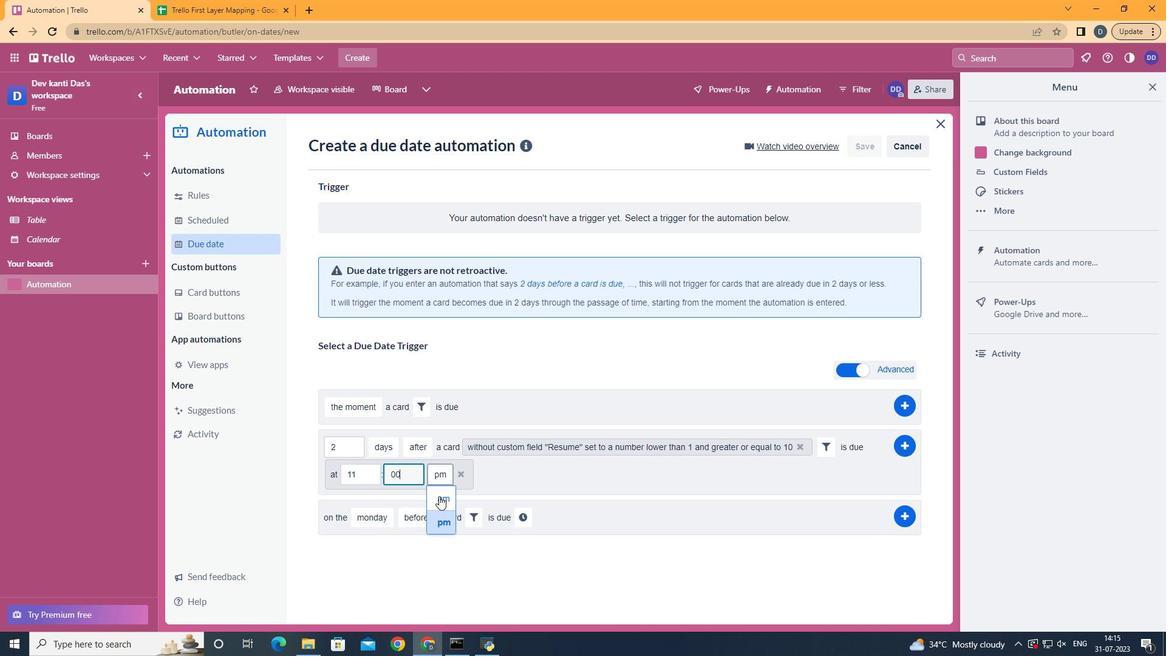 
Action: Mouse moved to (907, 453)
Screenshot: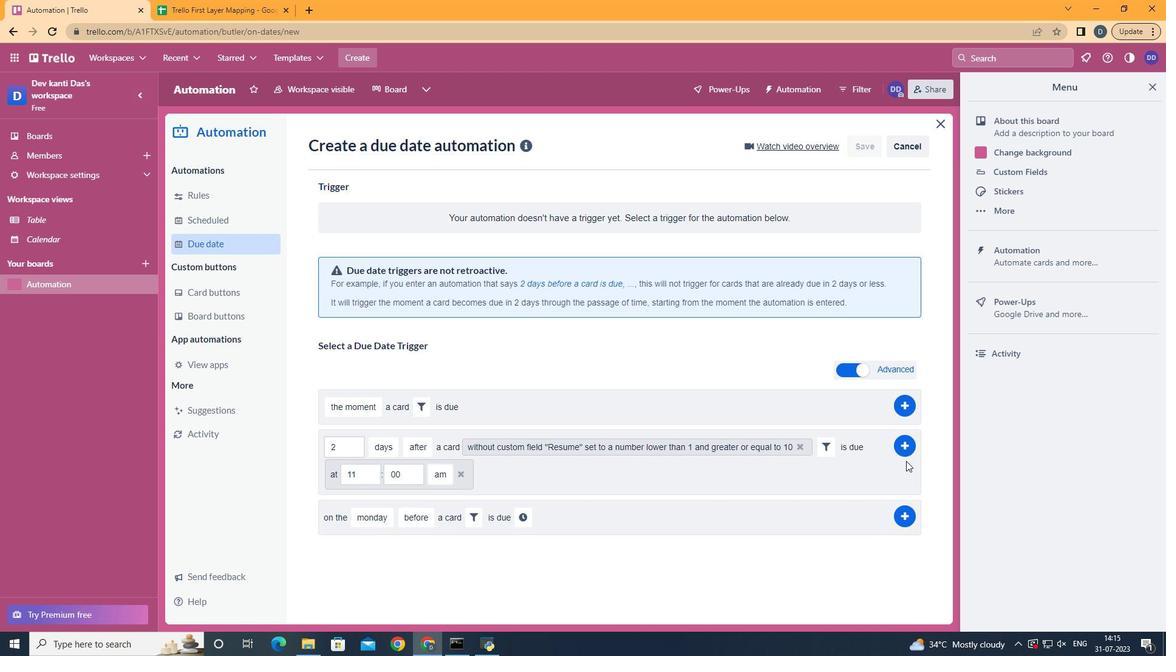 
Action: Mouse pressed left at (907, 453)
Screenshot: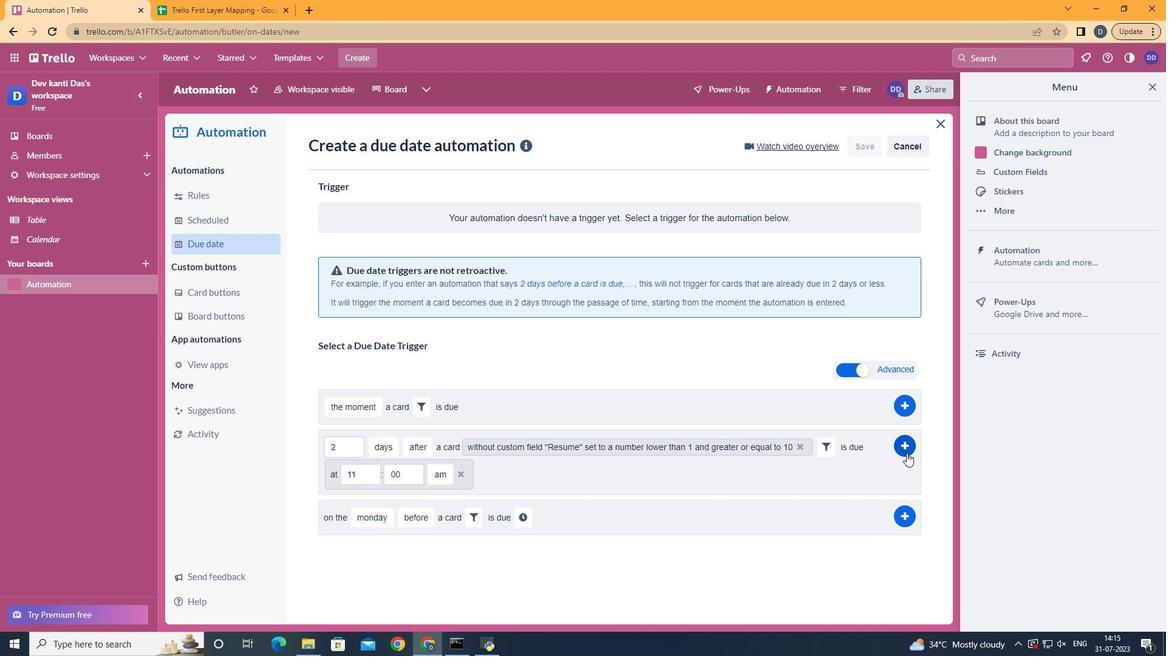 
Action: Mouse moved to (652, 371)
Screenshot: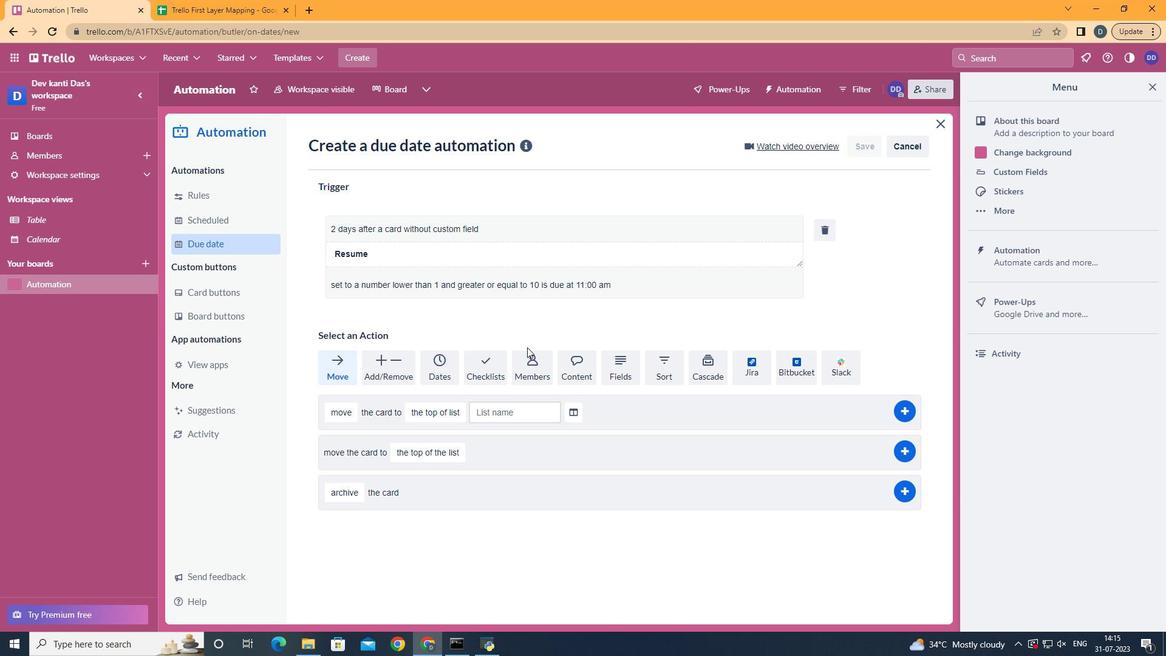 
